 Task: Look for space in Qeshm, Iran from 3rd August, 2023 to 17th August, 2023 for 3 adults, 1 child in price range Rs.3000 to Rs.15000. Place can be entire place with 3 bedrooms having 4 beds and 2 bathrooms. Property type can be house, flat, guest house. Amenities needed are: washing machine. Booking option can be shelf check-in. Required host language is English.
Action: Mouse moved to (404, 81)
Screenshot: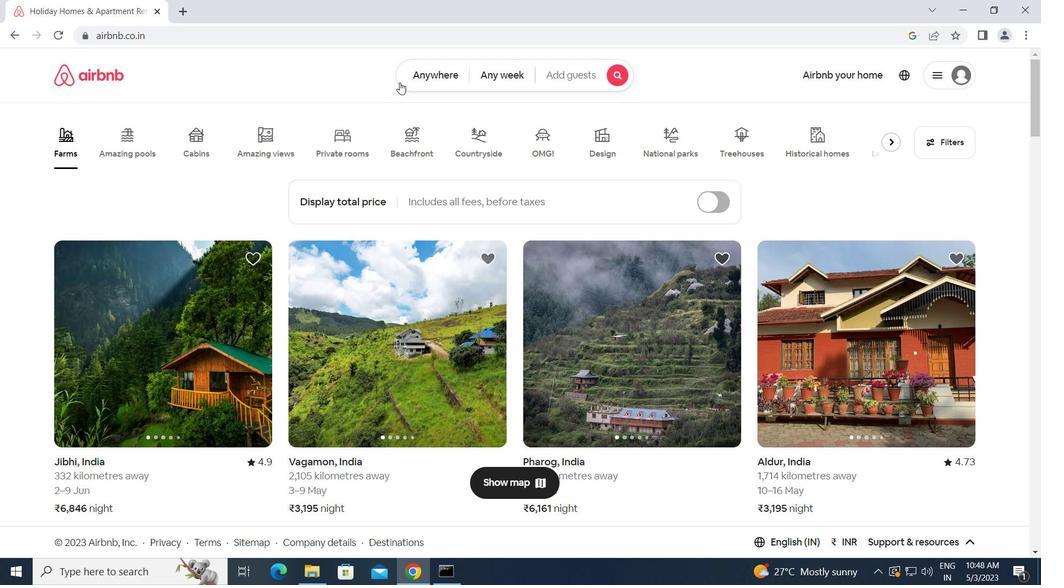 
Action: Mouse pressed left at (404, 81)
Screenshot: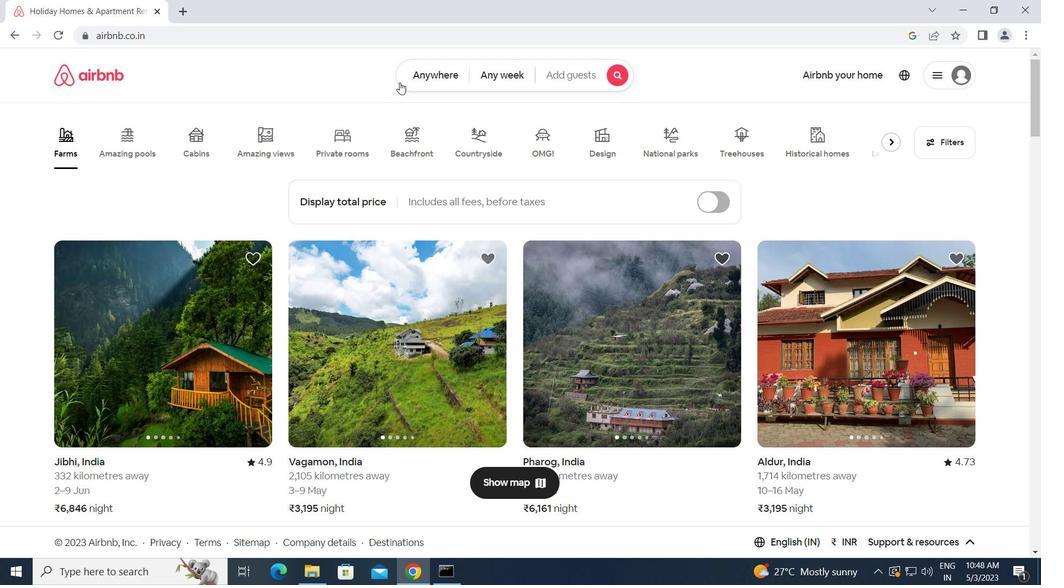 
Action: Mouse moved to (344, 120)
Screenshot: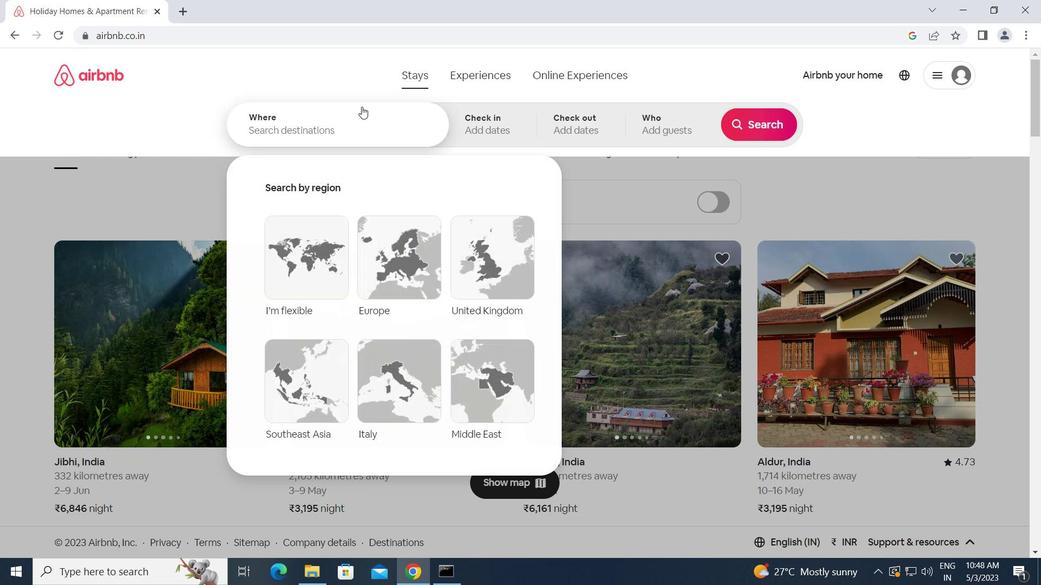 
Action: Mouse pressed left at (344, 120)
Screenshot: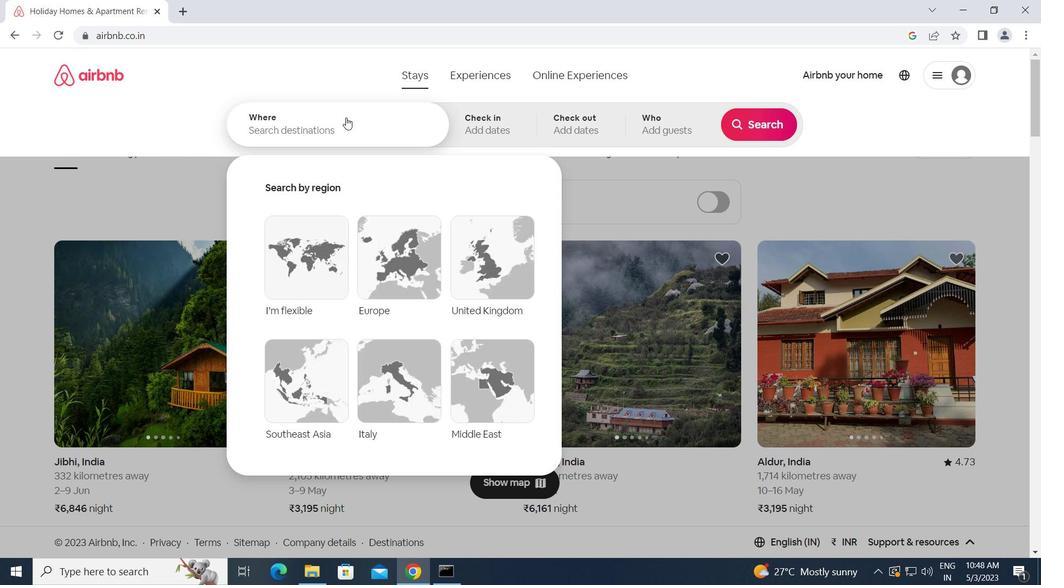 
Action: Key pressed q<Key.caps_lock>eshm,<Key.space><Key.caps_lock>i<Key.caps_lock>ran<Key.enter>
Screenshot: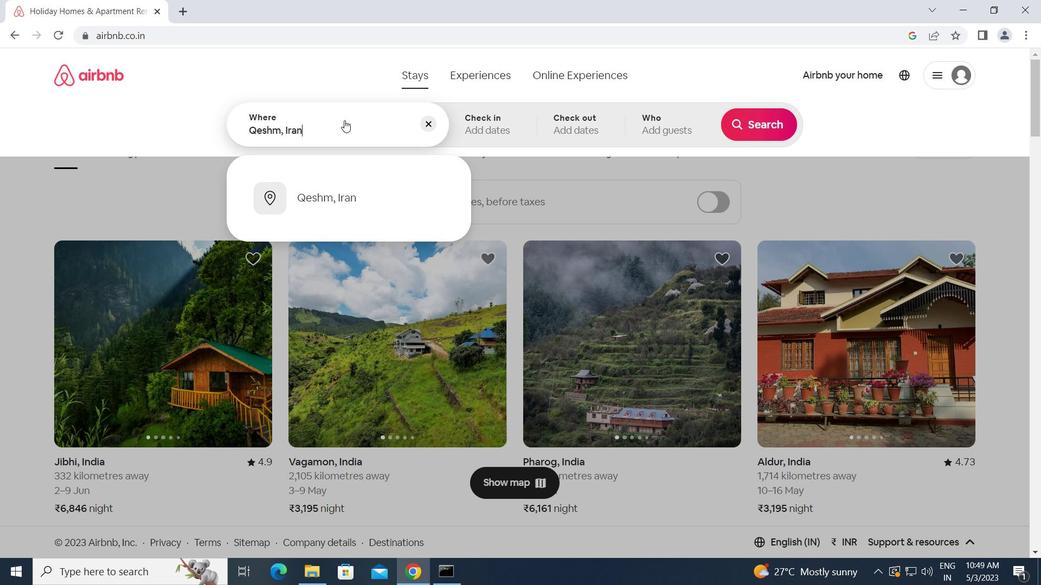 
Action: Mouse moved to (754, 236)
Screenshot: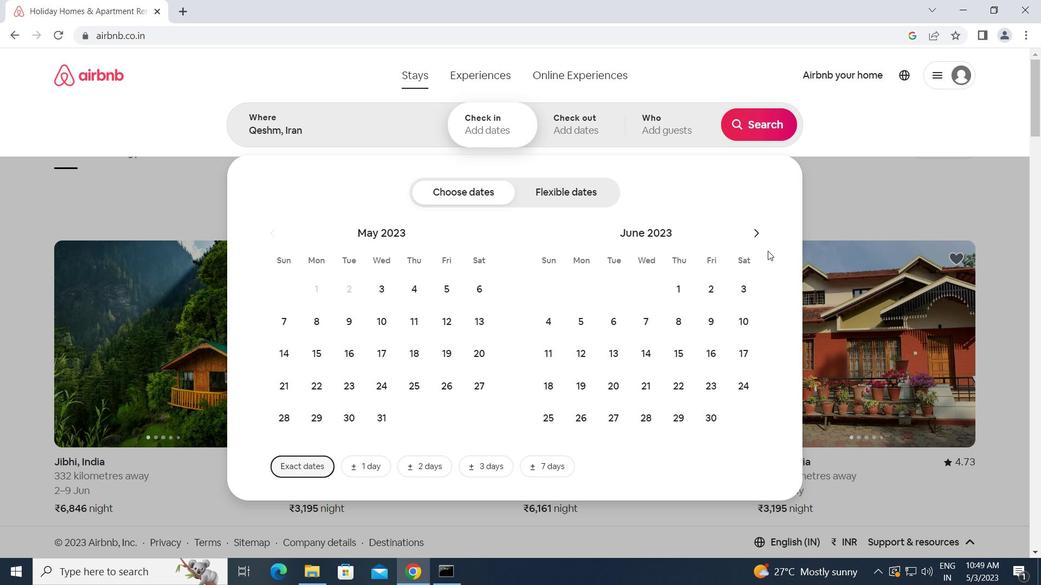 
Action: Mouse pressed left at (754, 236)
Screenshot: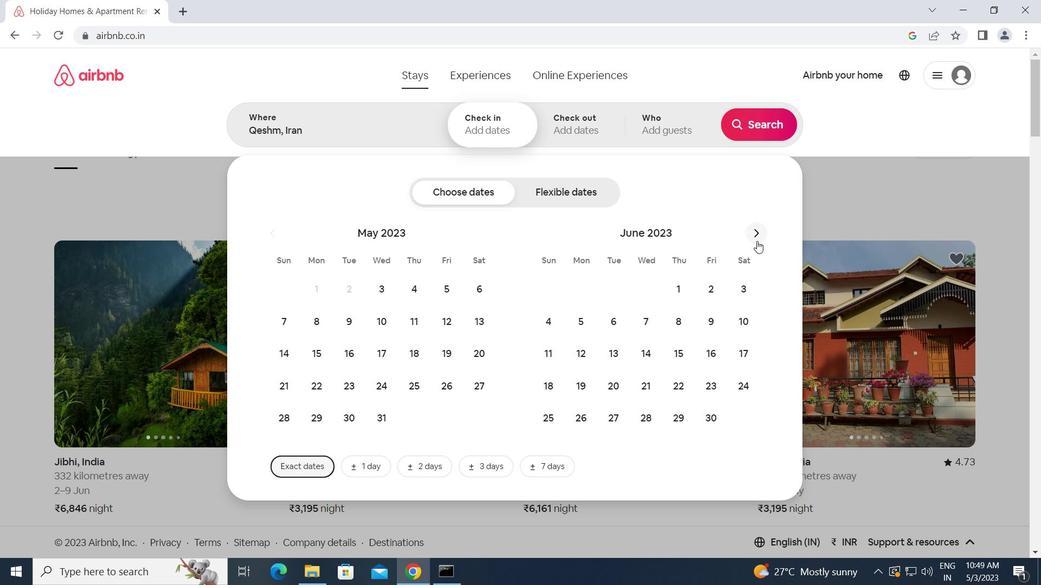 
Action: Mouse pressed left at (754, 236)
Screenshot: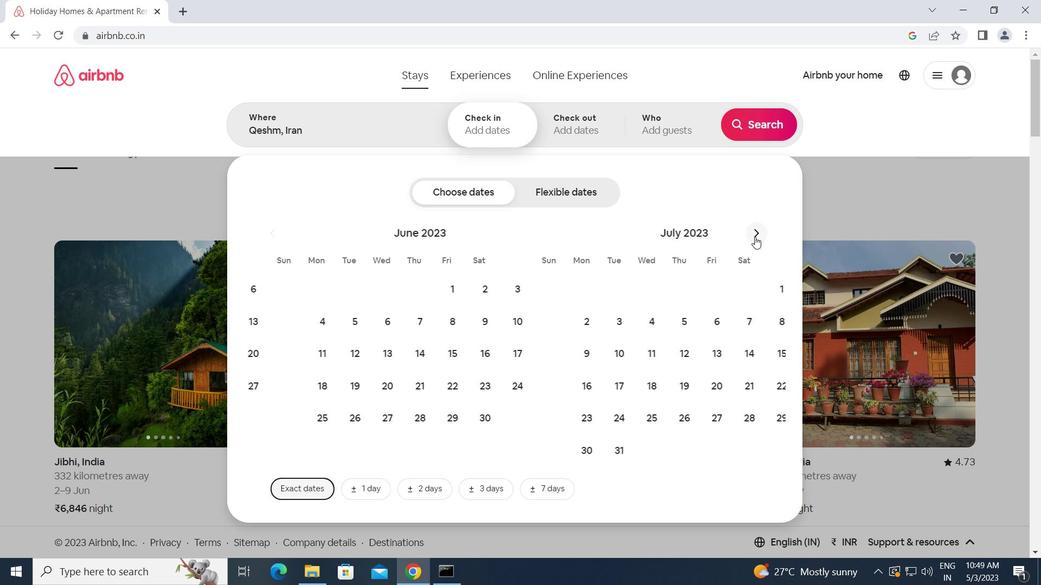 
Action: Mouse moved to (682, 291)
Screenshot: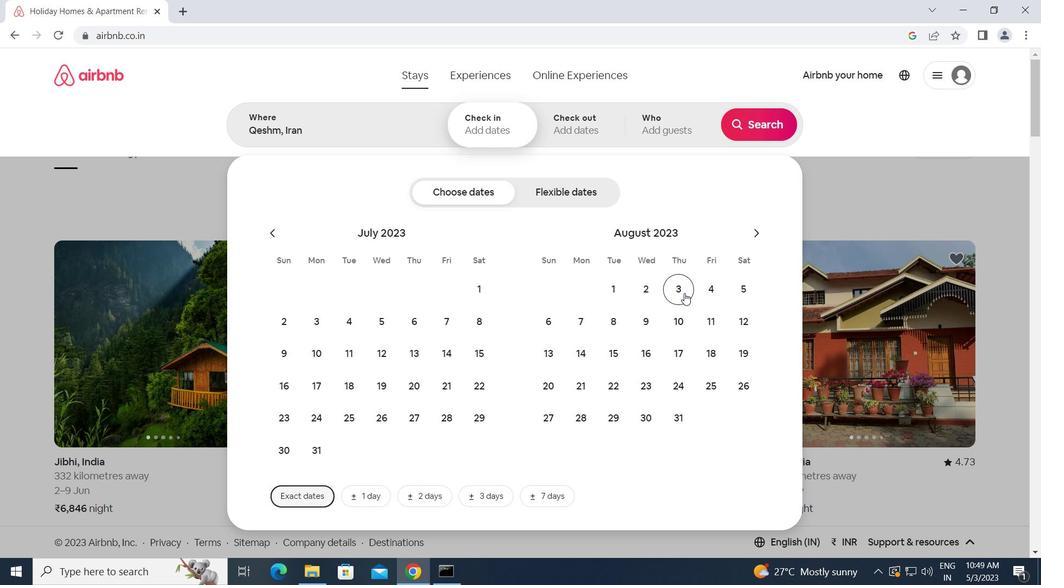 
Action: Mouse pressed left at (682, 291)
Screenshot: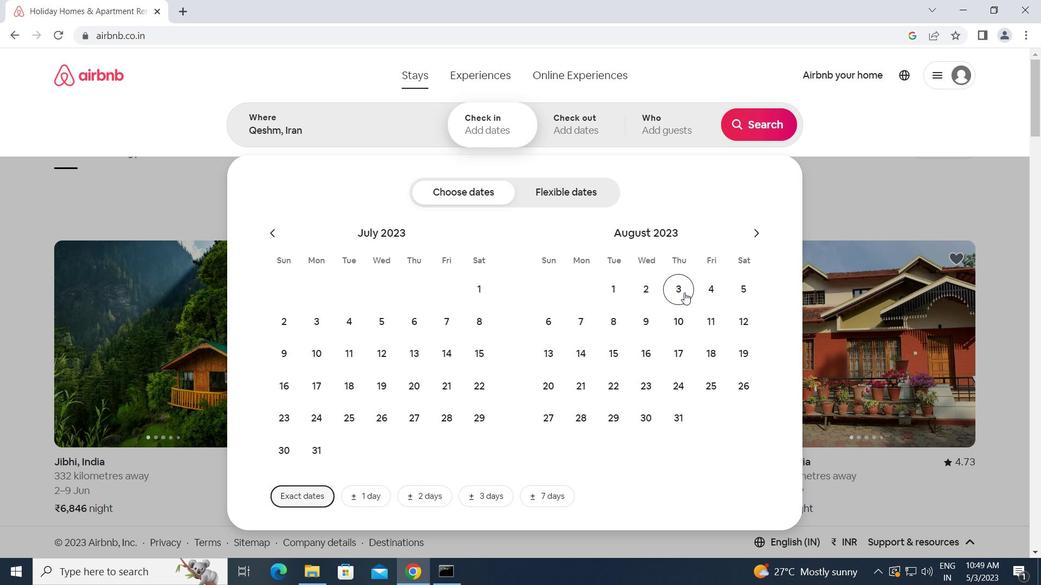 
Action: Mouse moved to (678, 353)
Screenshot: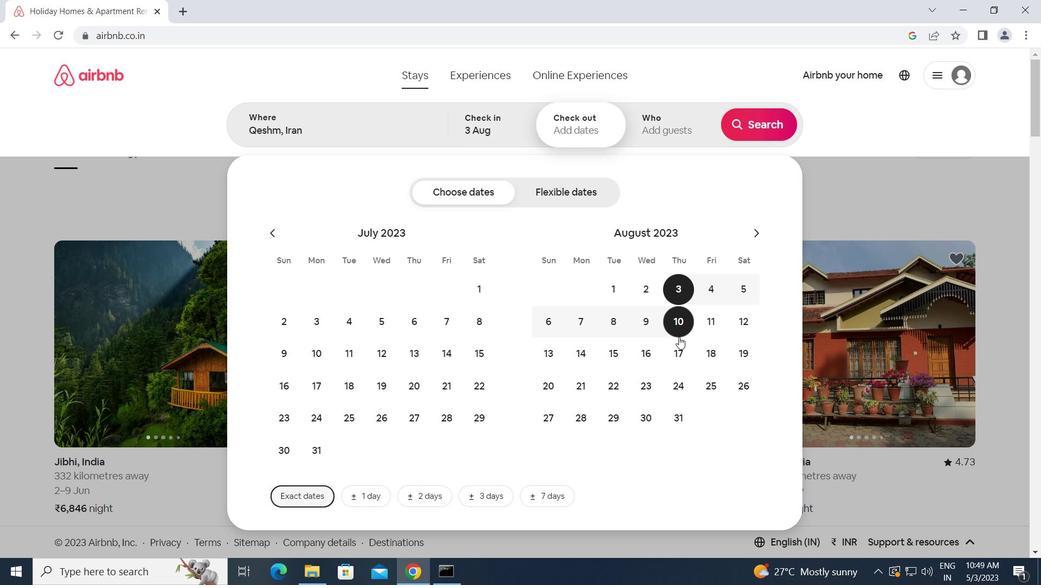 
Action: Mouse pressed left at (678, 353)
Screenshot: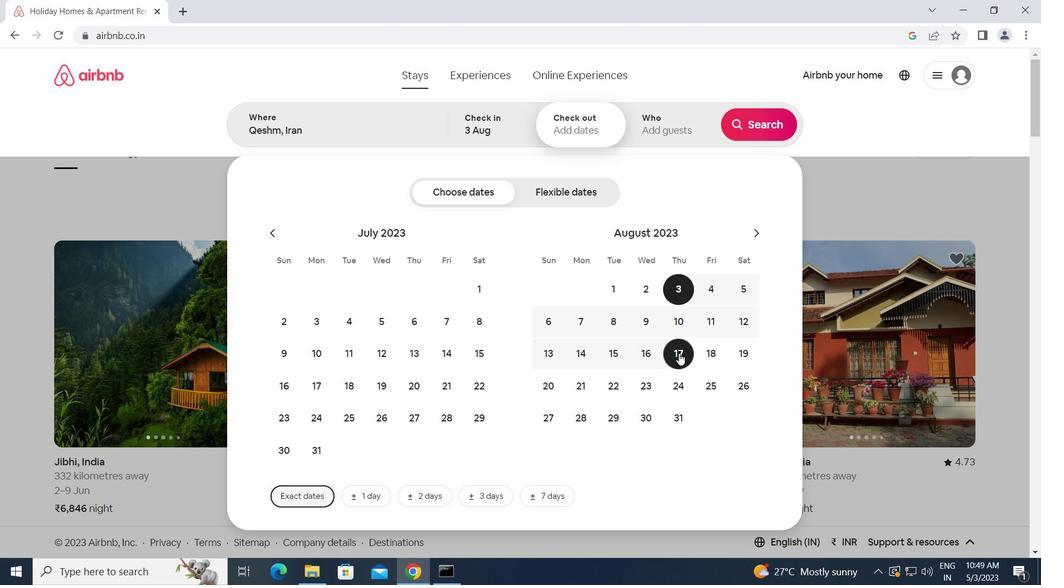 
Action: Mouse moved to (659, 128)
Screenshot: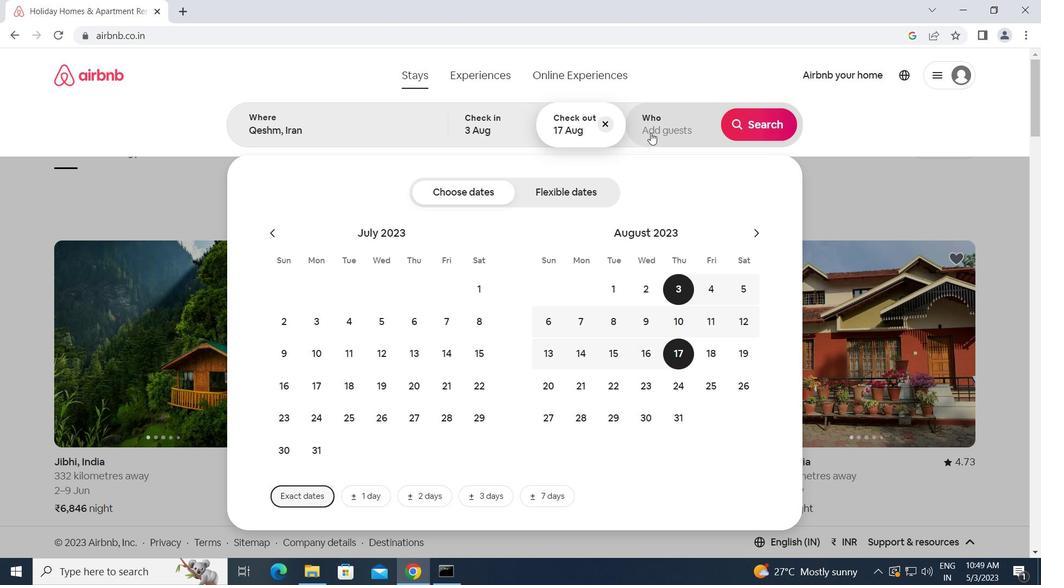 
Action: Mouse pressed left at (659, 128)
Screenshot: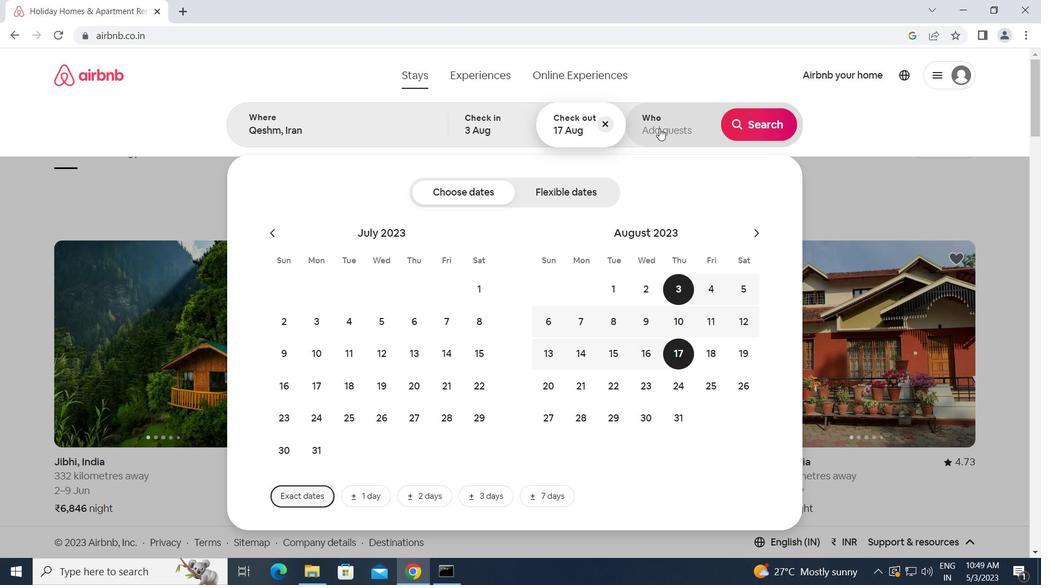 
Action: Mouse moved to (764, 194)
Screenshot: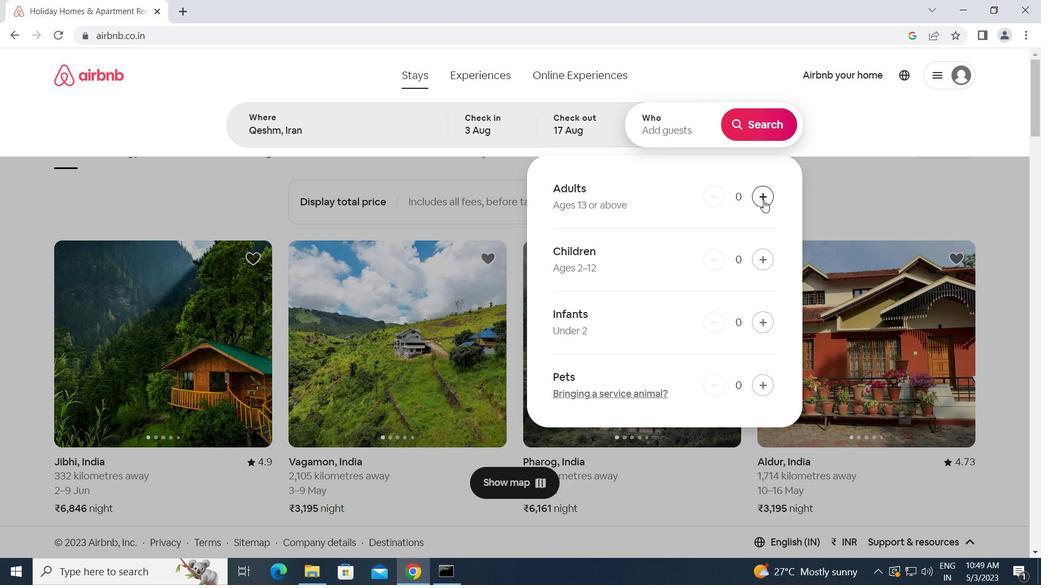 
Action: Mouse pressed left at (764, 194)
Screenshot: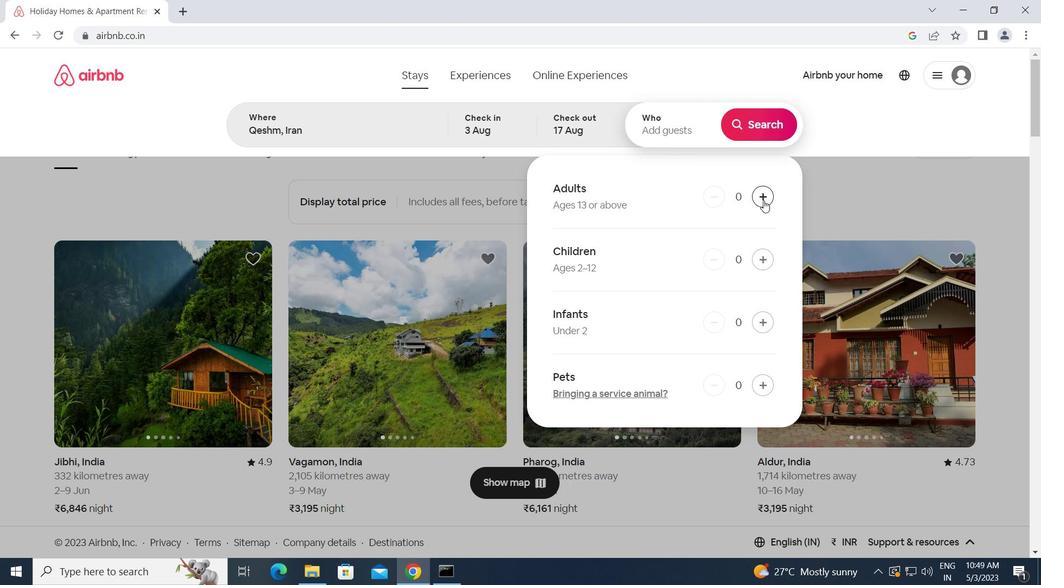 
Action: Mouse pressed left at (764, 194)
Screenshot: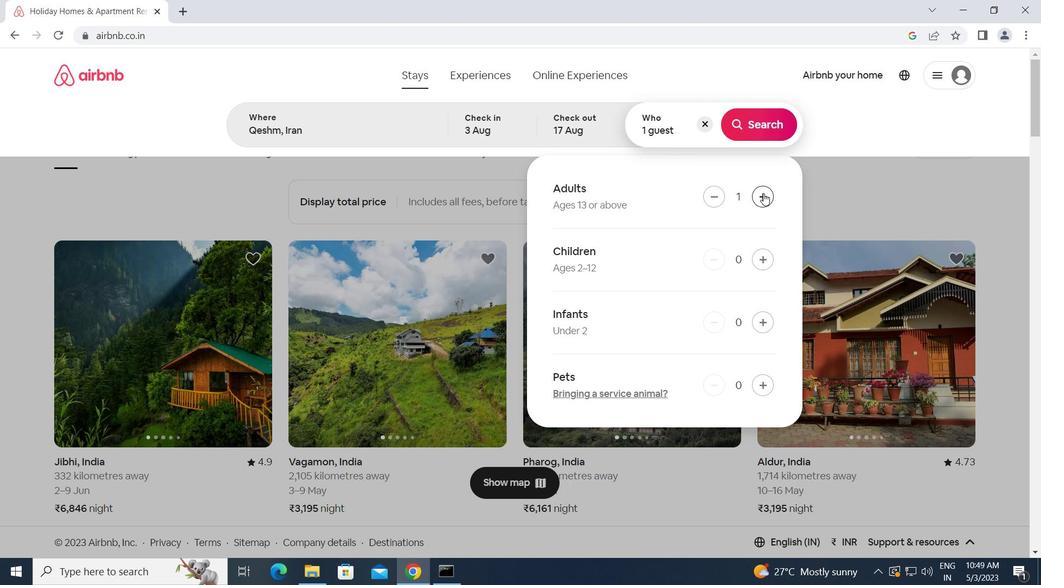 
Action: Mouse pressed left at (764, 194)
Screenshot: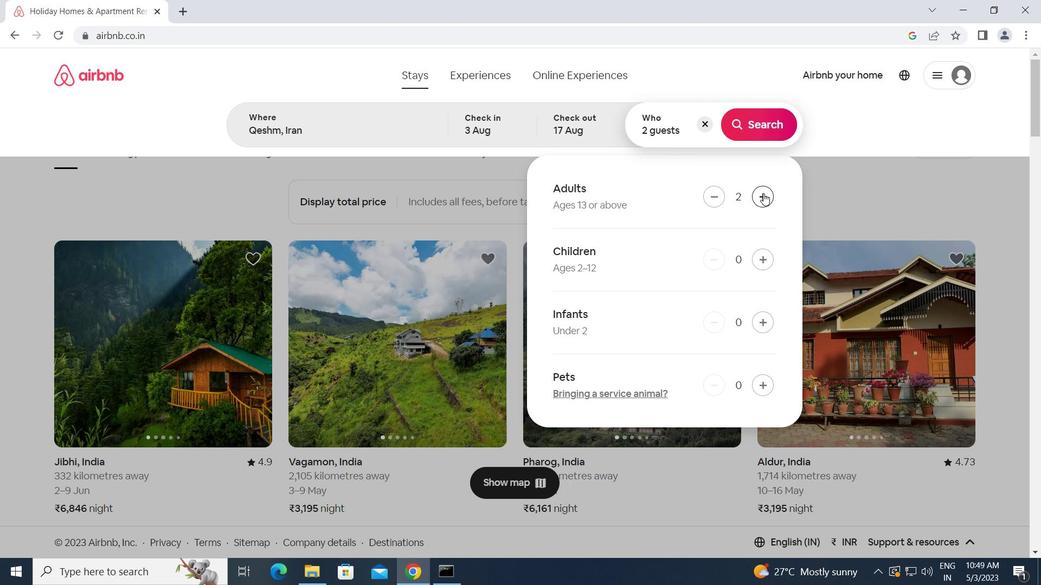 
Action: Mouse moved to (764, 263)
Screenshot: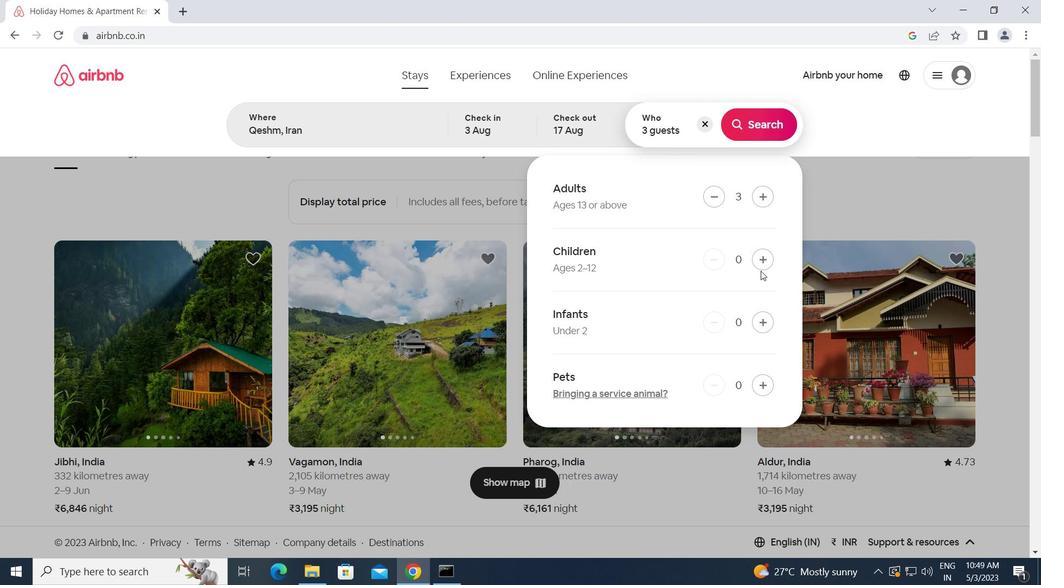 
Action: Mouse pressed left at (764, 263)
Screenshot: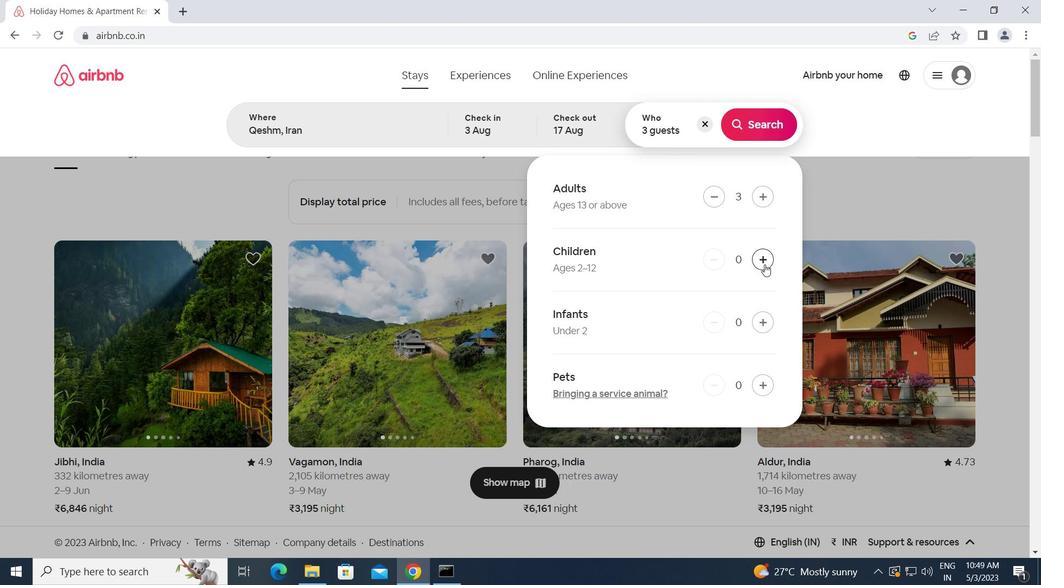 
Action: Mouse moved to (748, 113)
Screenshot: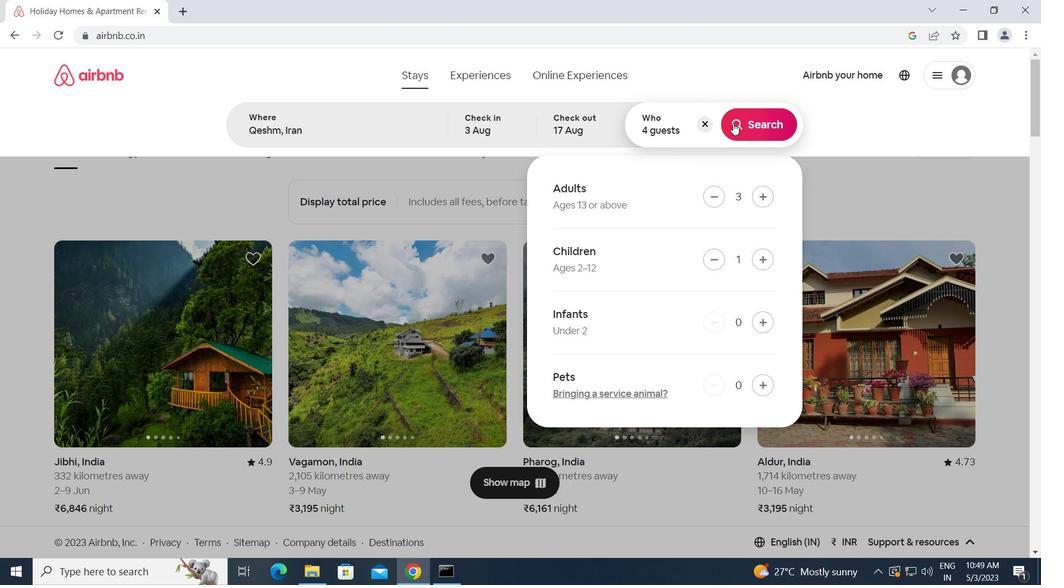 
Action: Mouse pressed left at (748, 113)
Screenshot: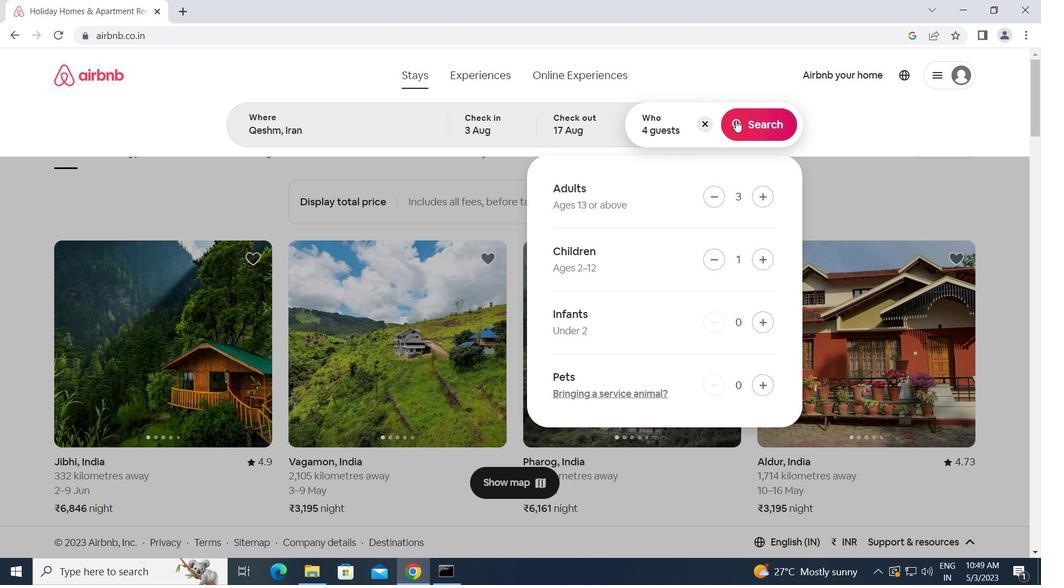 
Action: Mouse moved to (980, 122)
Screenshot: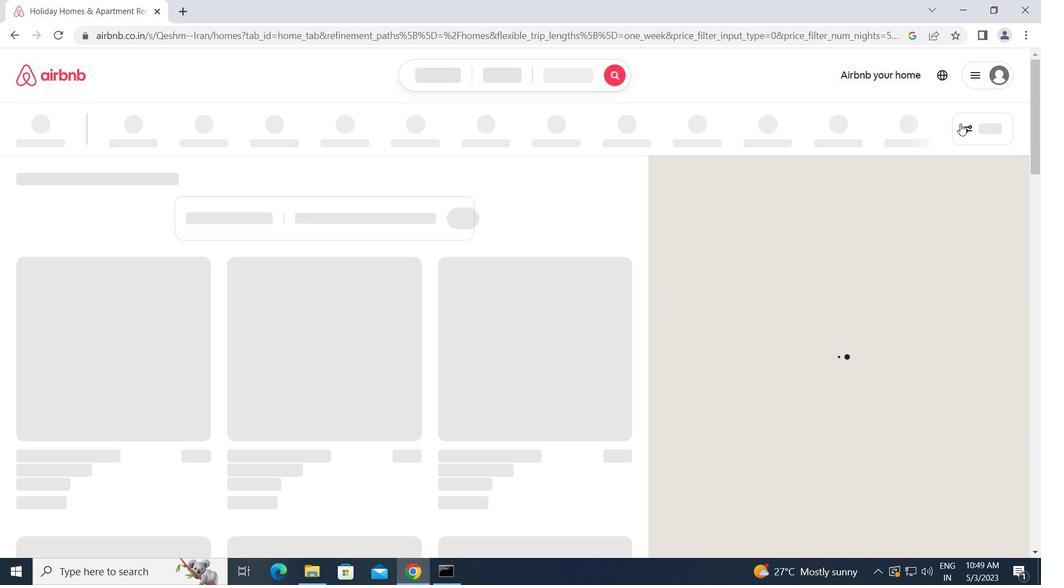 
Action: Mouse pressed left at (980, 122)
Screenshot: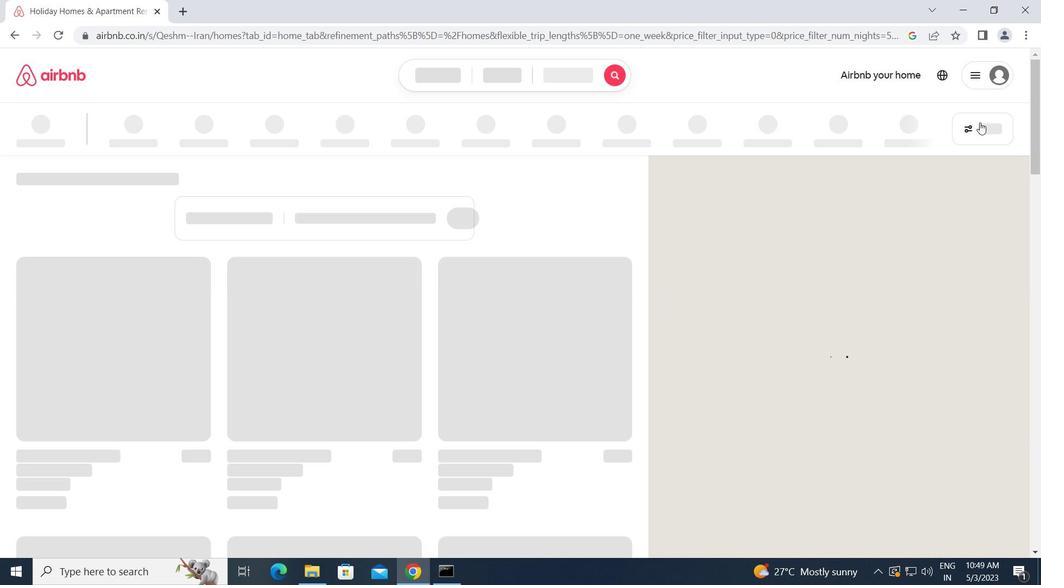 
Action: Mouse moved to (340, 215)
Screenshot: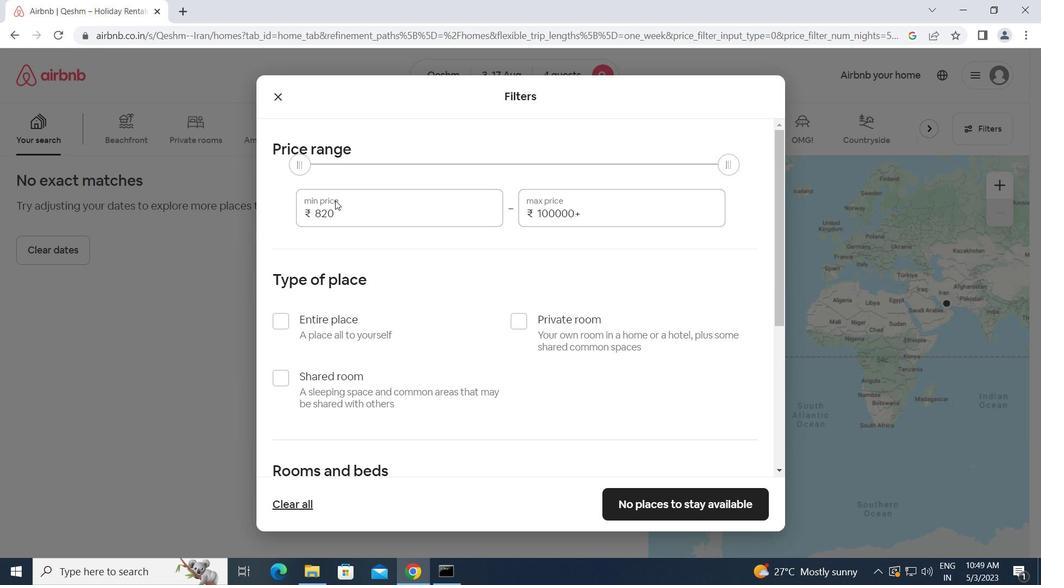 
Action: Mouse pressed left at (340, 215)
Screenshot: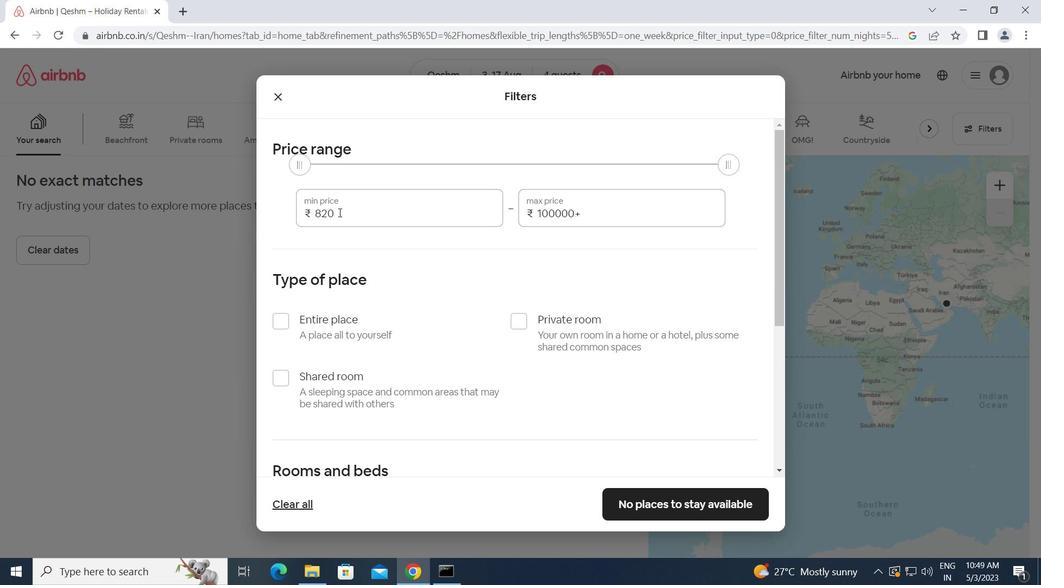 
Action: Mouse moved to (306, 214)
Screenshot: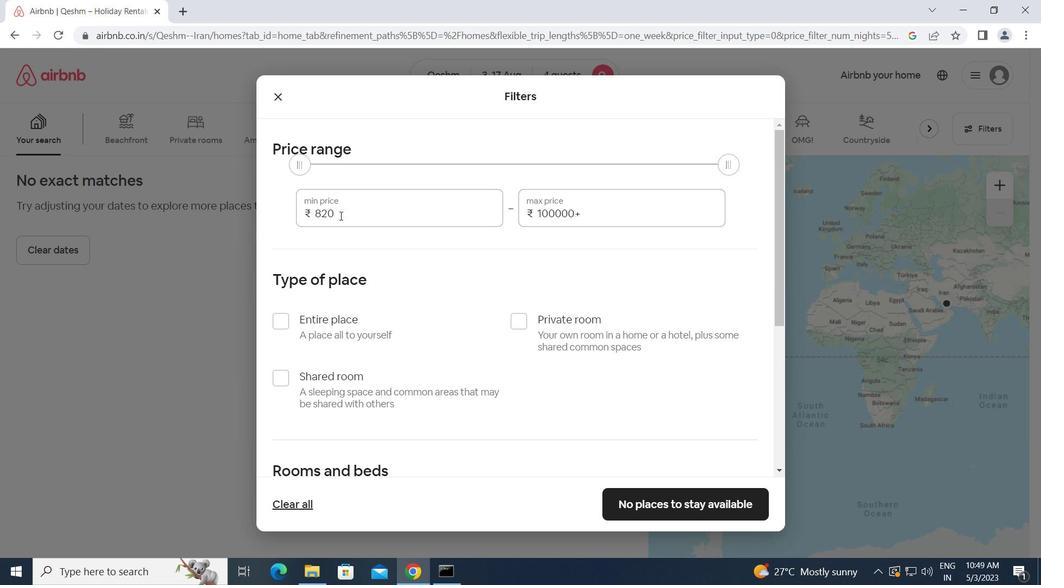 
Action: Key pressed 3000<Key.tab>15000
Screenshot: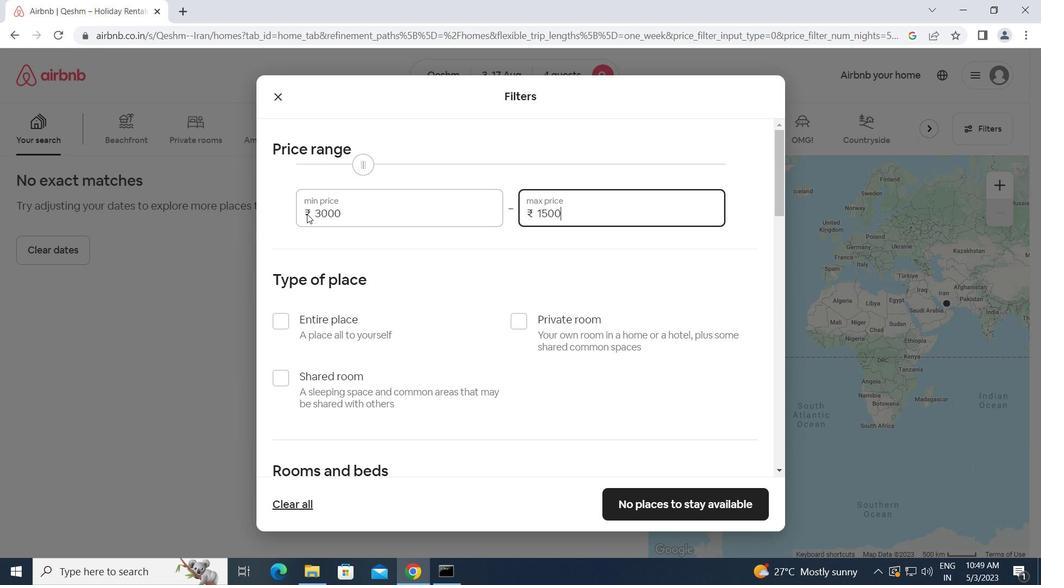 
Action: Mouse moved to (380, 280)
Screenshot: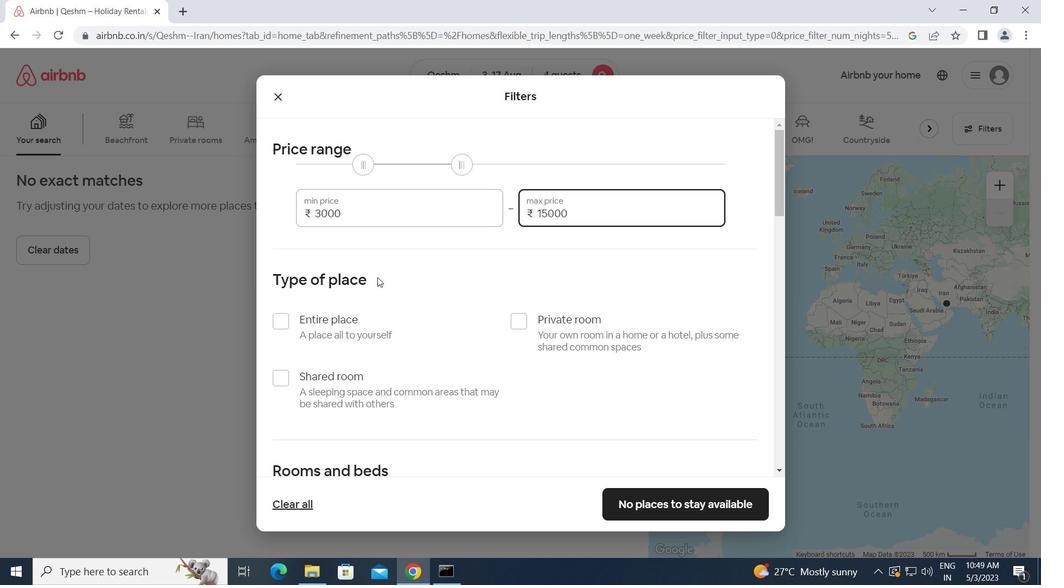 
Action: Mouse scrolled (380, 280) with delta (0, 0)
Screenshot: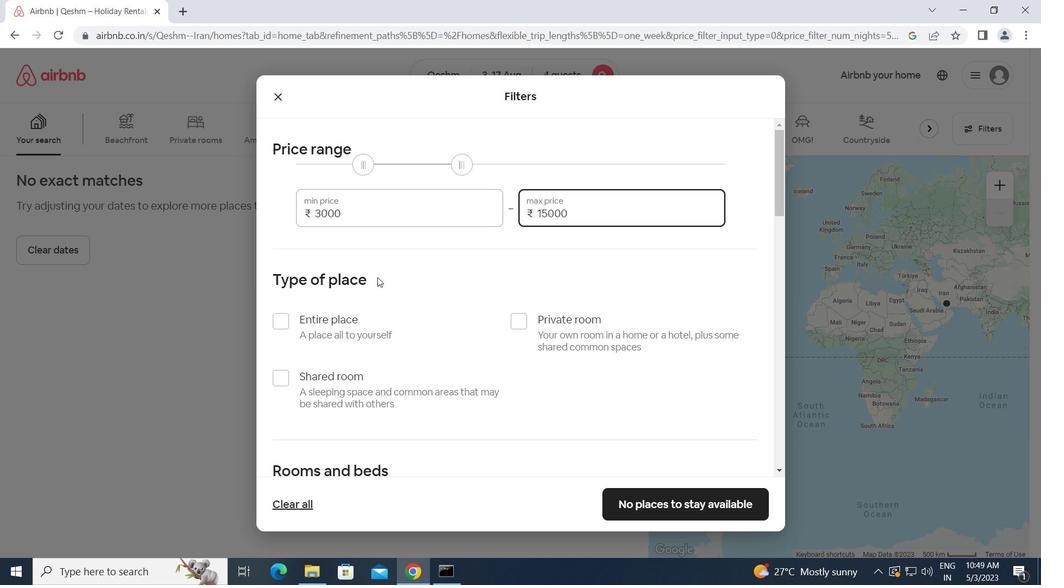 
Action: Mouse moved to (278, 256)
Screenshot: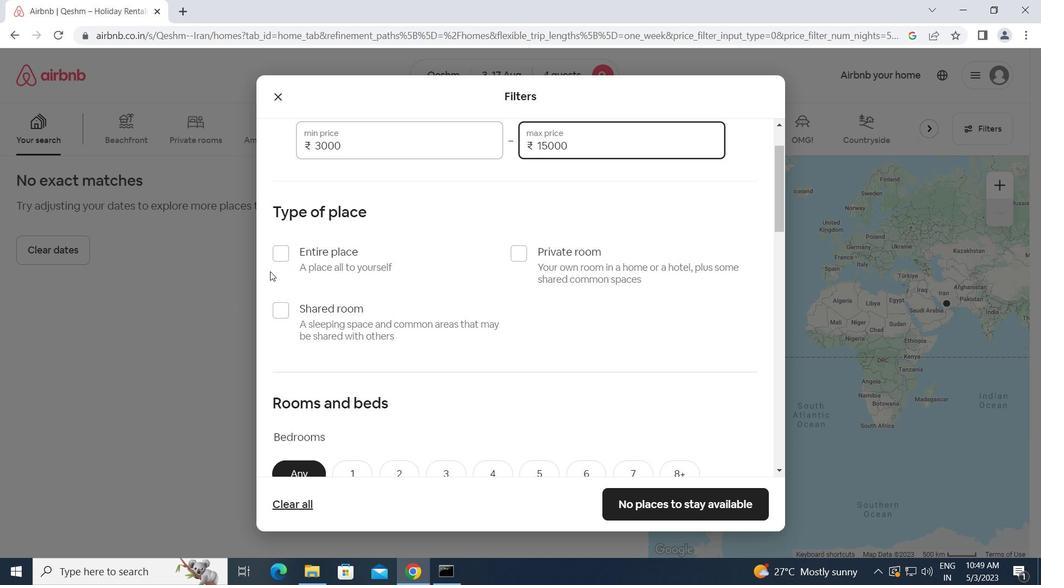 
Action: Mouse pressed left at (278, 256)
Screenshot: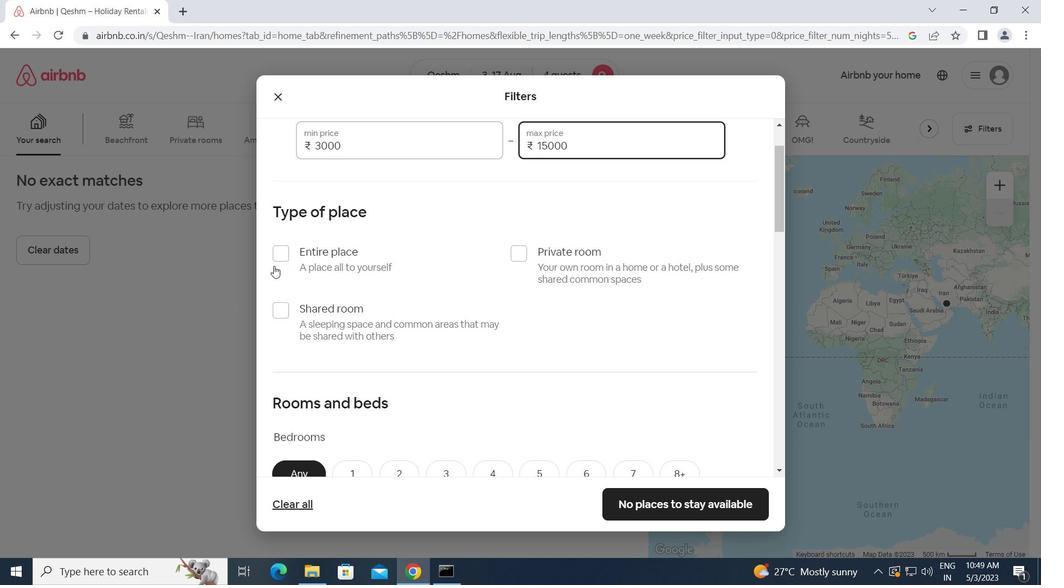 
Action: Mouse moved to (337, 305)
Screenshot: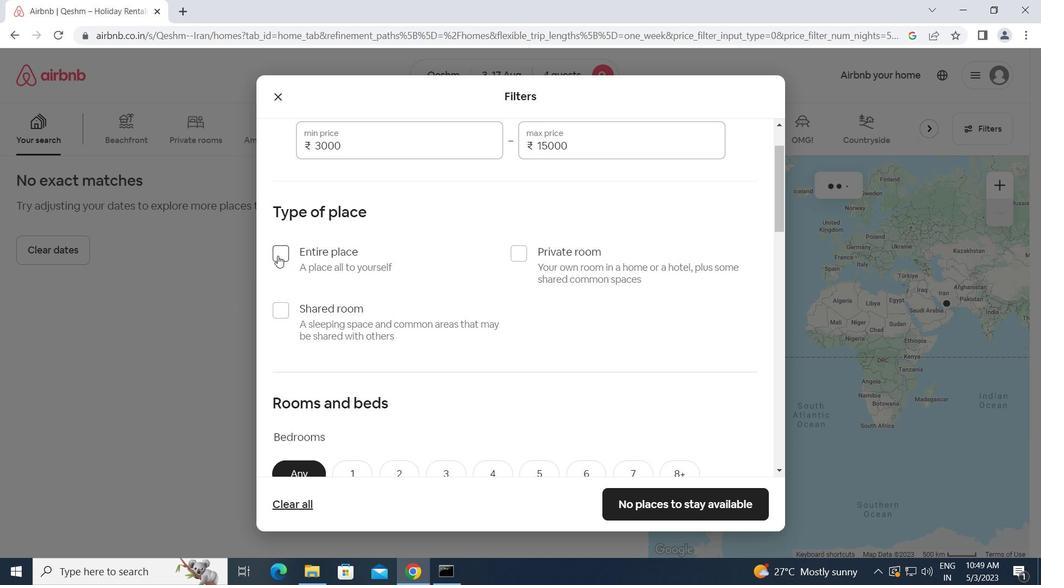 
Action: Mouse scrolled (337, 304) with delta (0, 0)
Screenshot: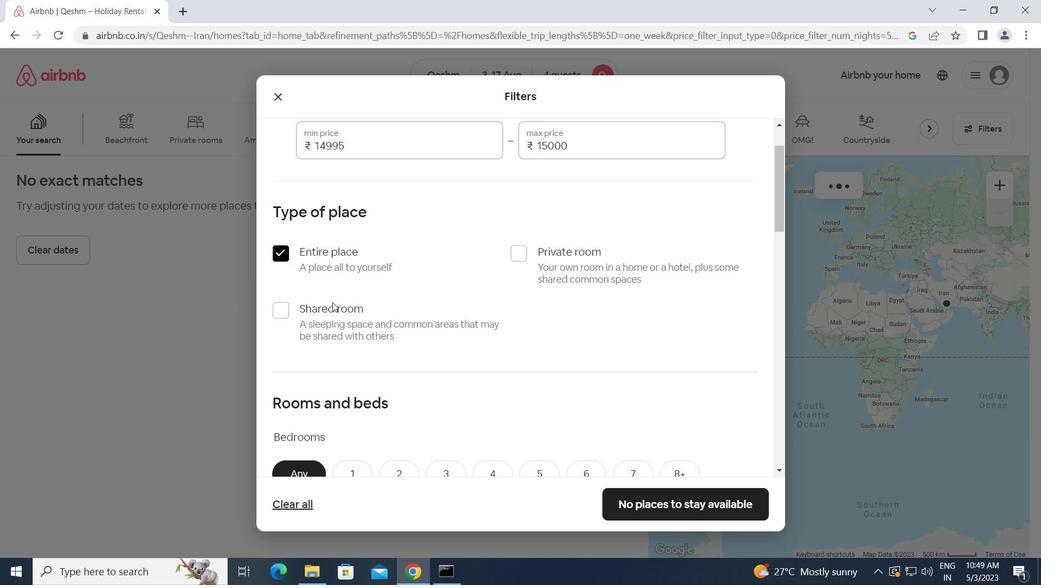 
Action: Mouse scrolled (337, 304) with delta (0, 0)
Screenshot: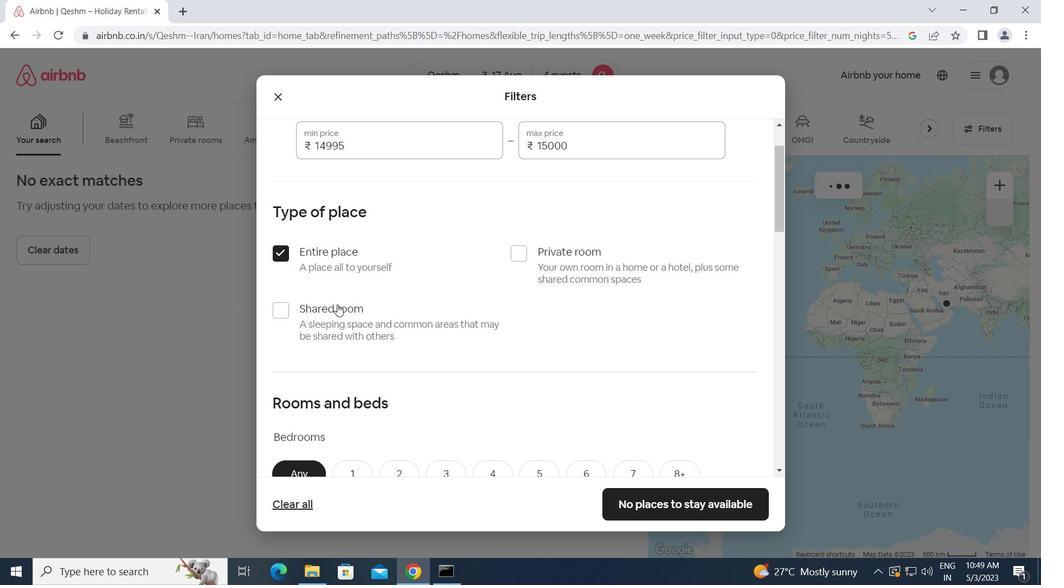 
Action: Mouse moved to (453, 339)
Screenshot: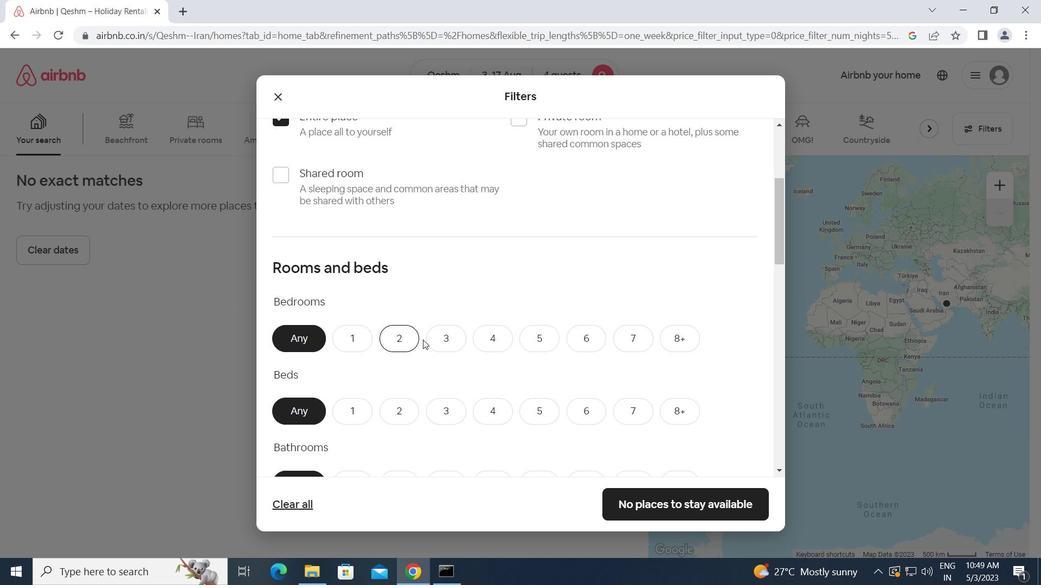 
Action: Mouse pressed left at (453, 339)
Screenshot: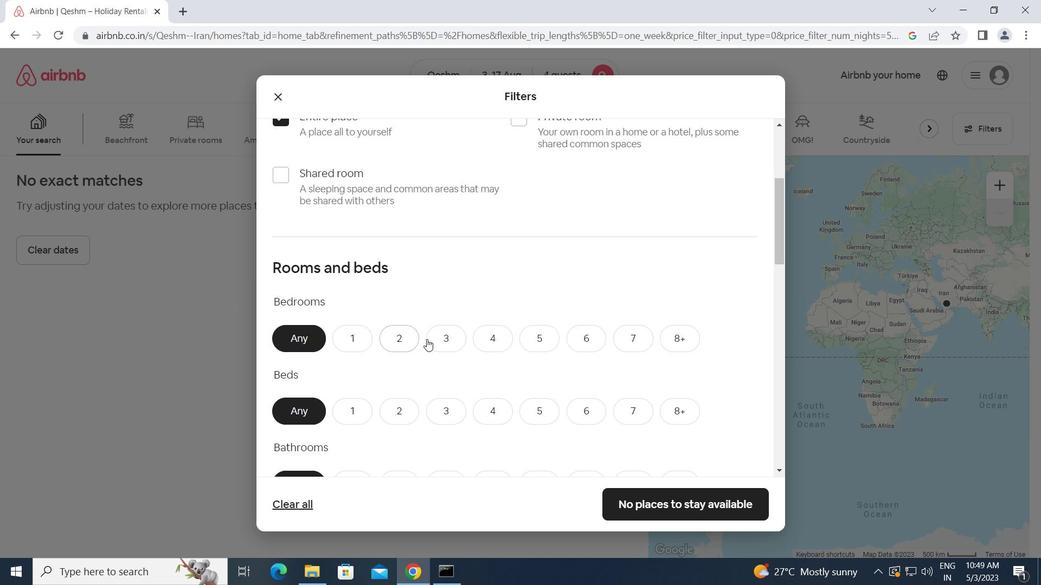 
Action: Mouse moved to (488, 412)
Screenshot: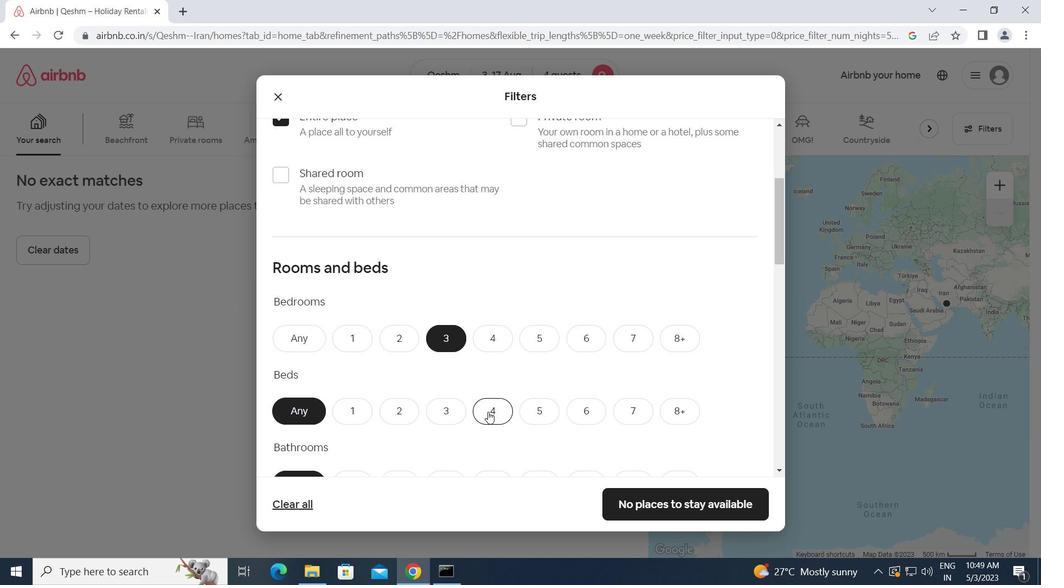 
Action: Mouse pressed left at (488, 412)
Screenshot: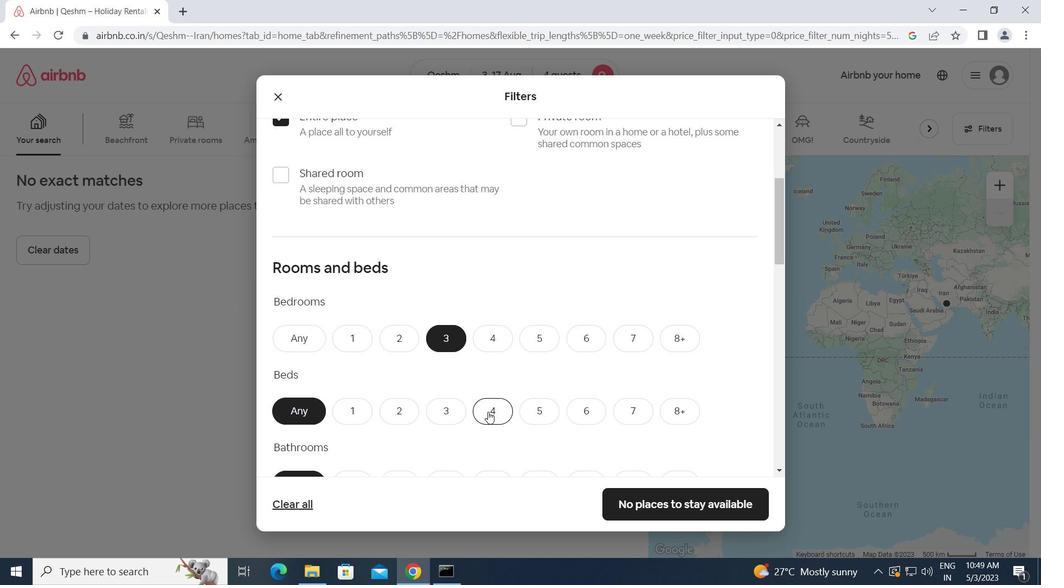 
Action: Mouse moved to (484, 416)
Screenshot: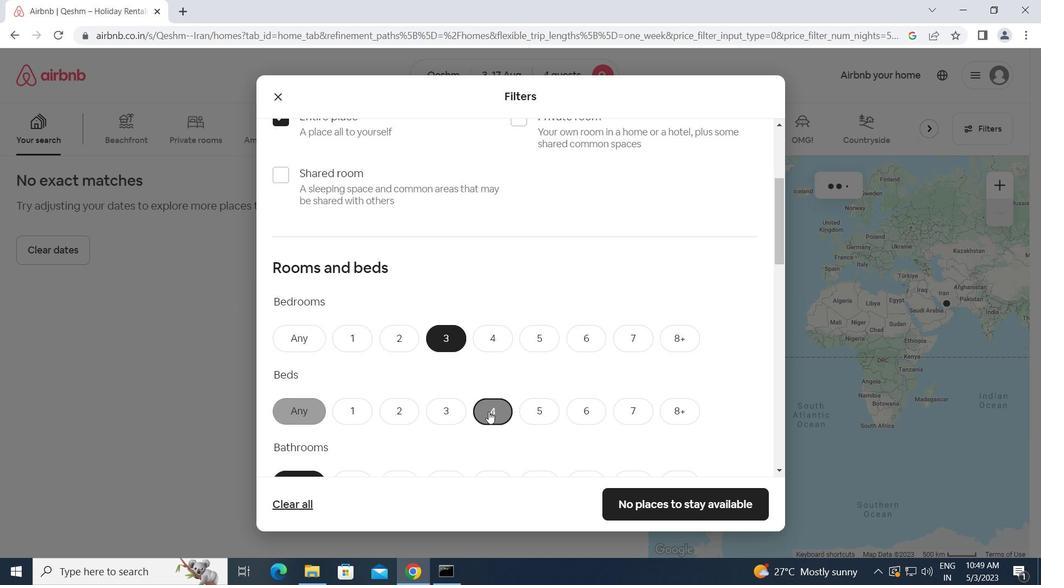 
Action: Mouse scrolled (484, 415) with delta (0, 0)
Screenshot: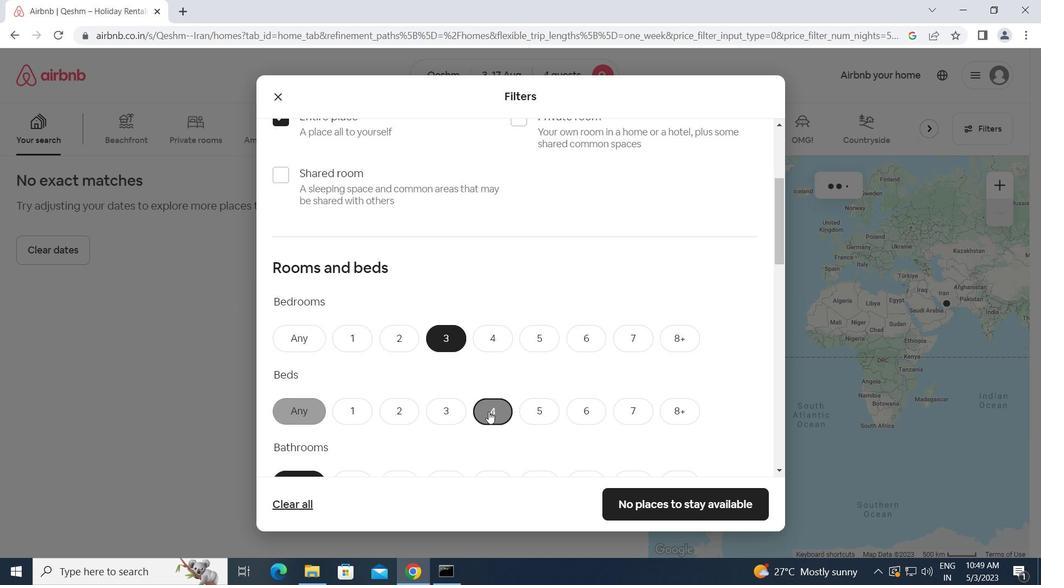
Action: Mouse scrolled (484, 415) with delta (0, 0)
Screenshot: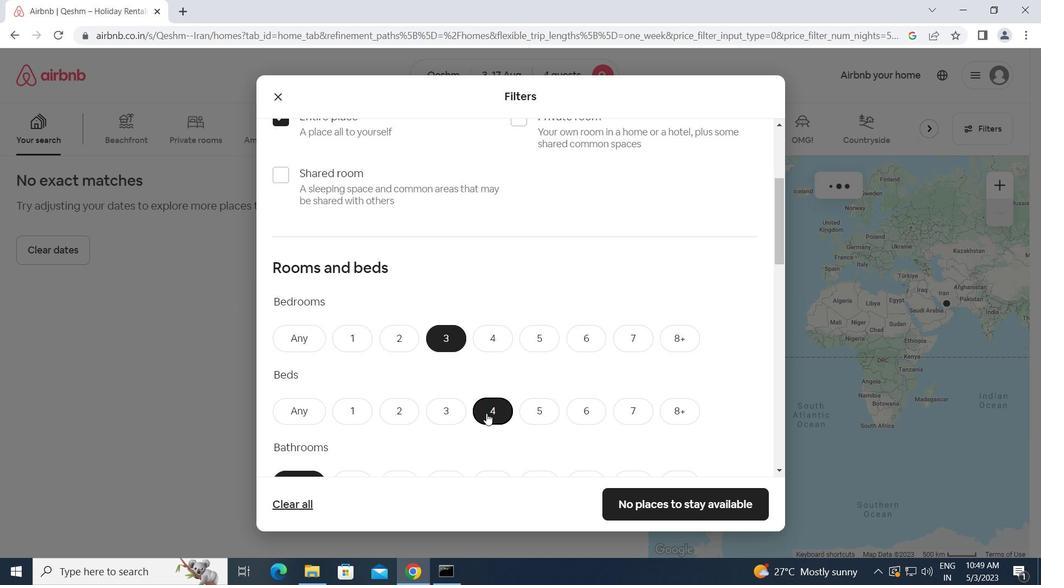 
Action: Mouse moved to (396, 350)
Screenshot: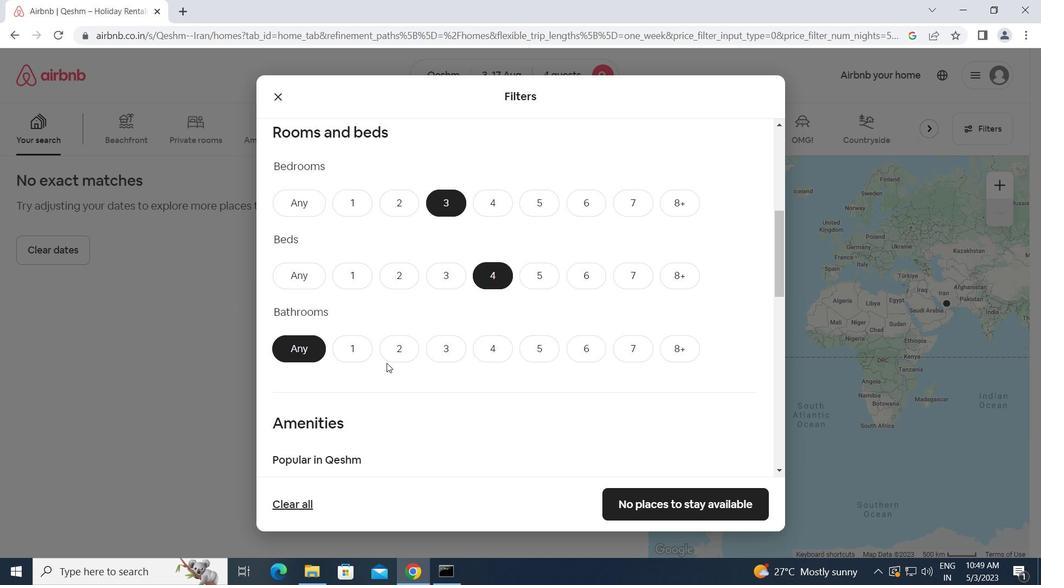 
Action: Mouse pressed left at (396, 350)
Screenshot: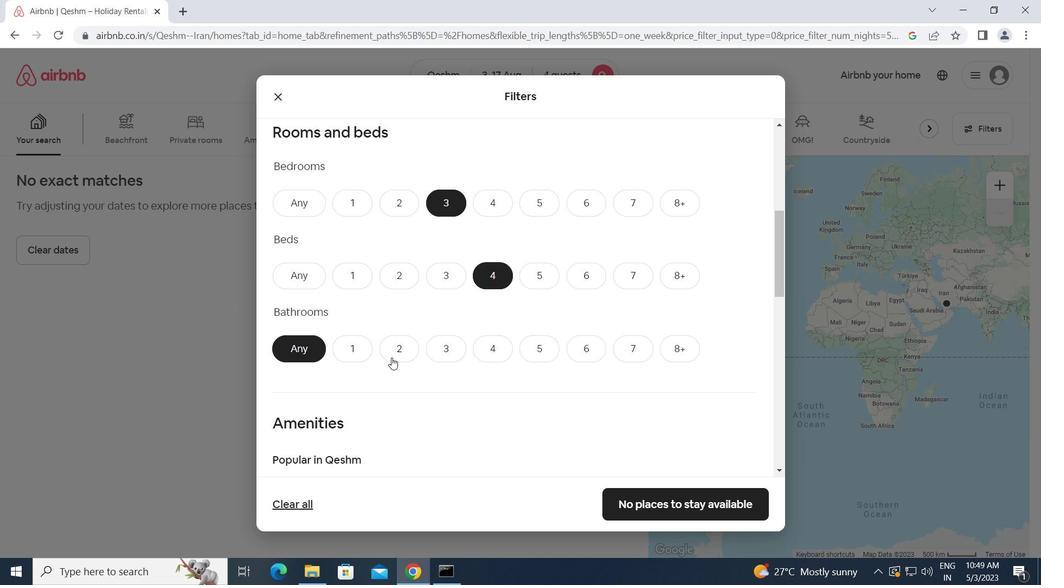 
Action: Mouse moved to (407, 398)
Screenshot: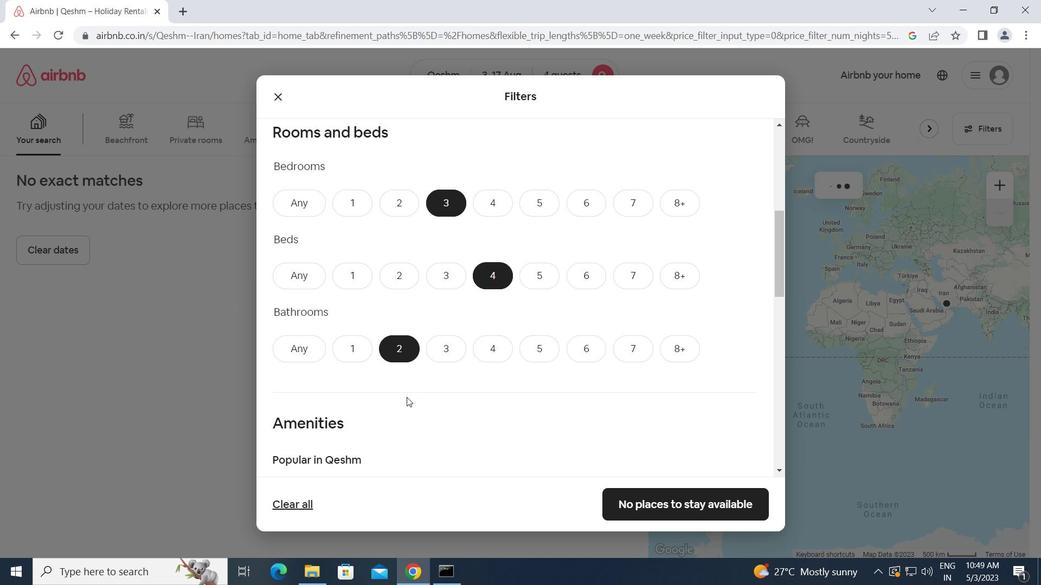 
Action: Mouse scrolled (407, 397) with delta (0, 0)
Screenshot: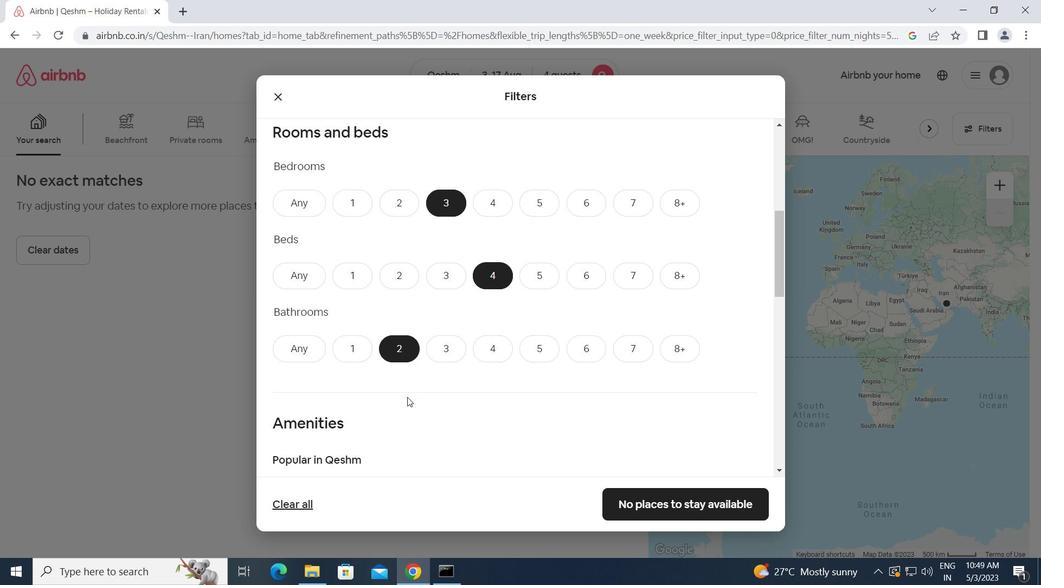 
Action: Mouse scrolled (407, 397) with delta (0, 0)
Screenshot: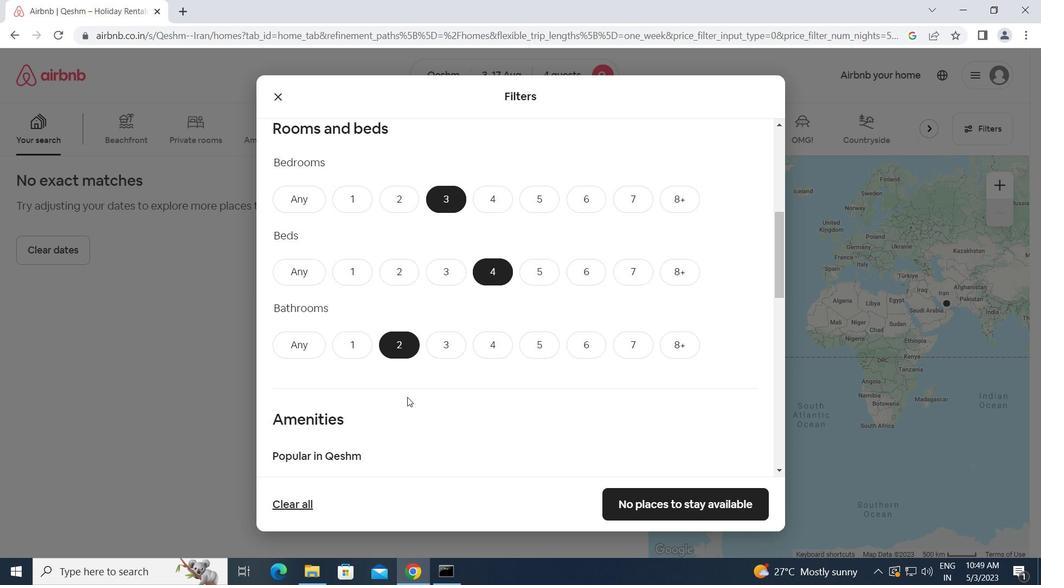 
Action: Mouse moved to (281, 354)
Screenshot: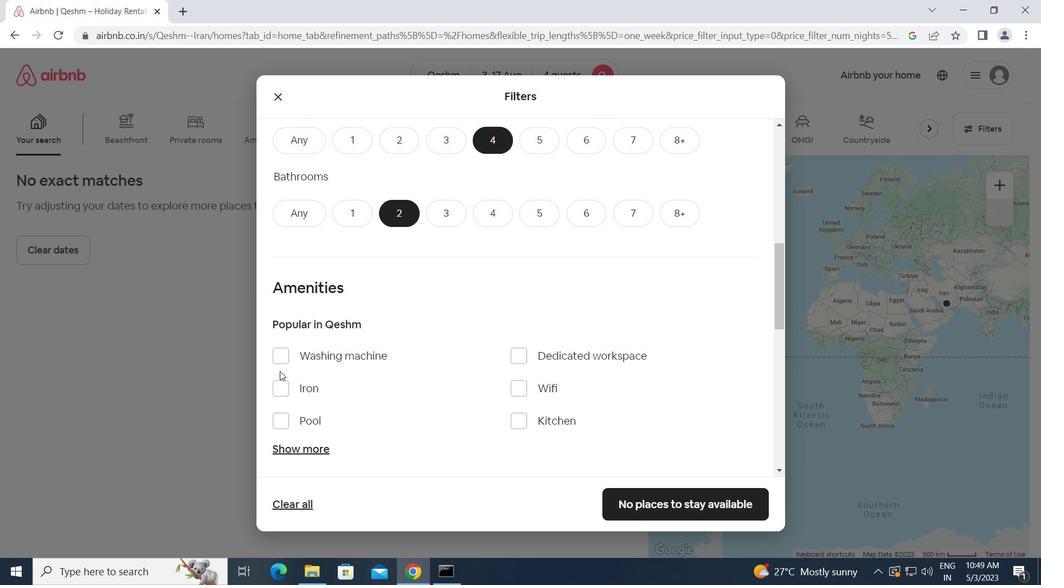 
Action: Mouse pressed left at (281, 354)
Screenshot: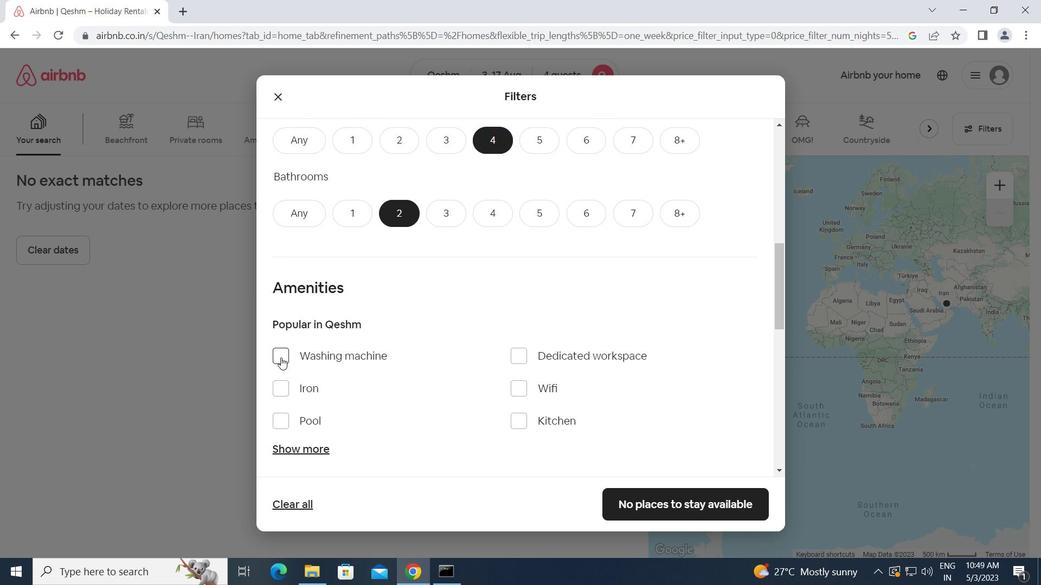 
Action: Mouse moved to (393, 387)
Screenshot: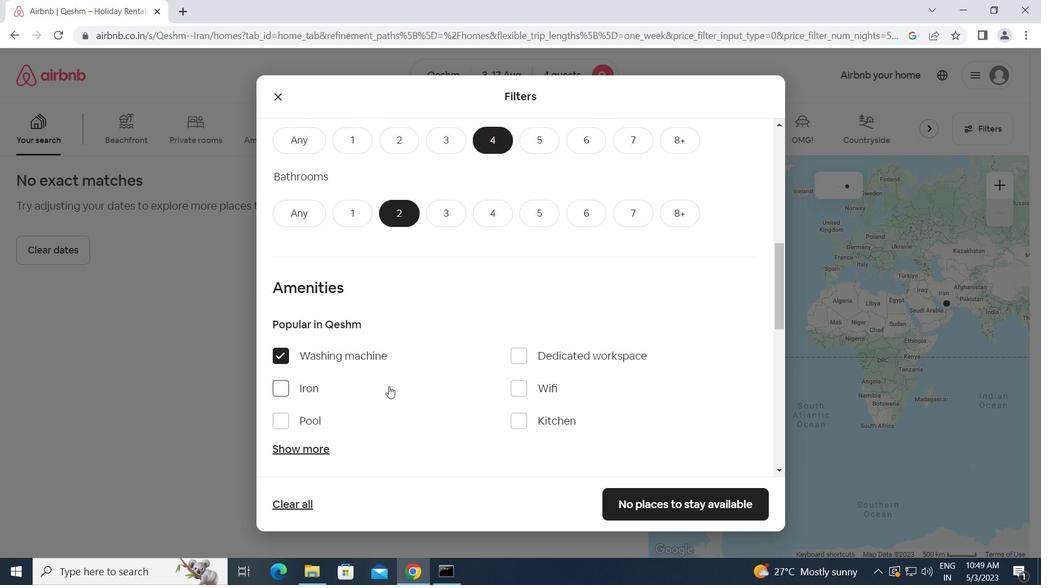 
Action: Mouse scrolled (393, 386) with delta (0, 0)
Screenshot: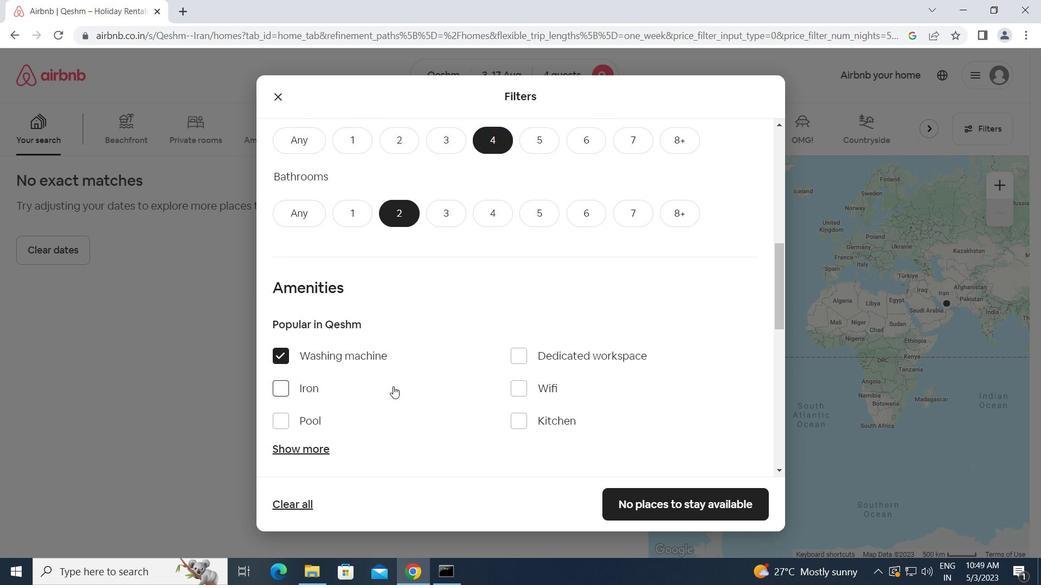 
Action: Mouse scrolled (393, 386) with delta (0, 0)
Screenshot: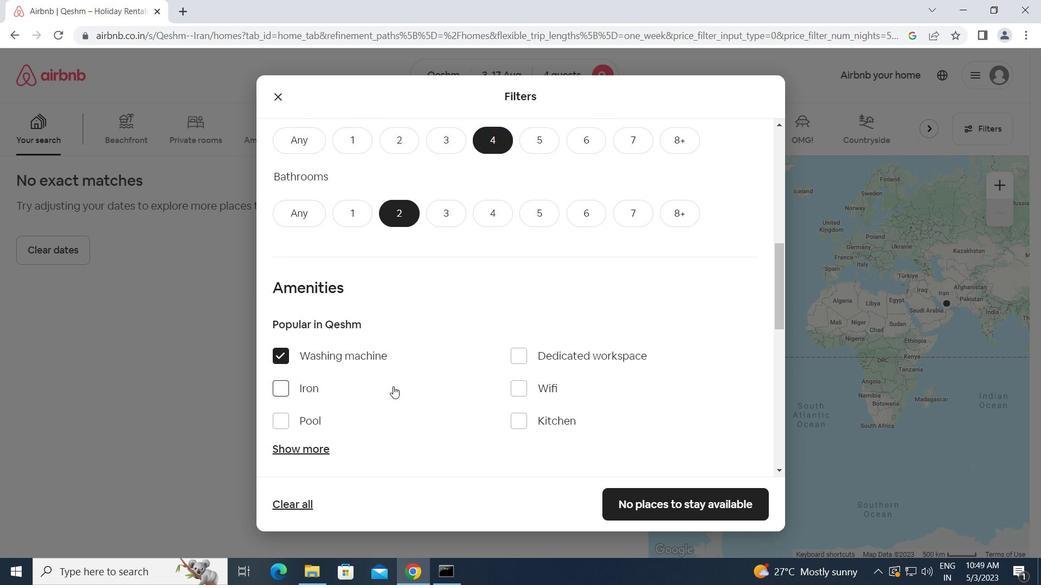 
Action: Mouse moved to (535, 417)
Screenshot: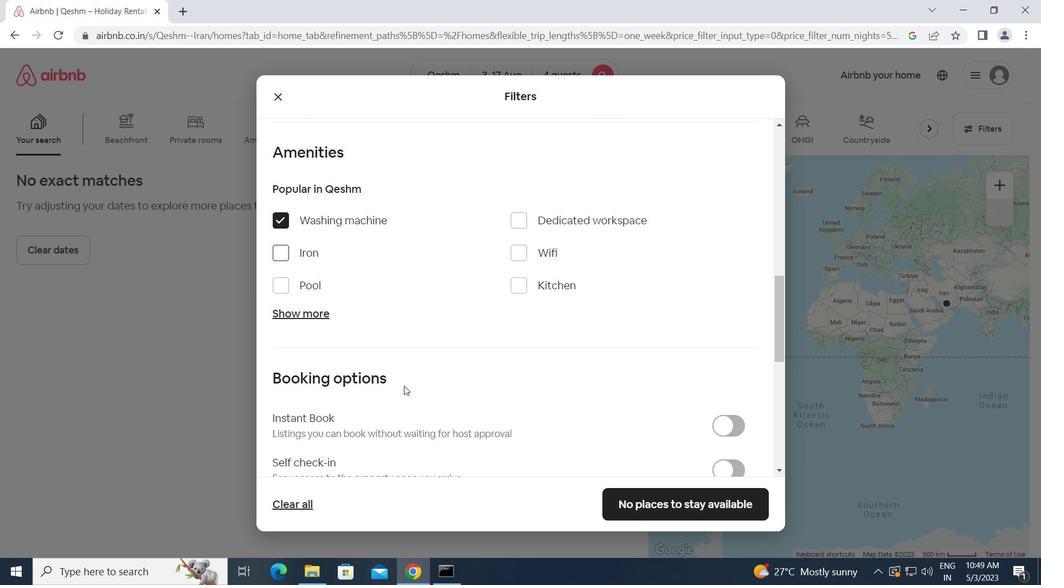 
Action: Mouse scrolled (535, 416) with delta (0, 0)
Screenshot: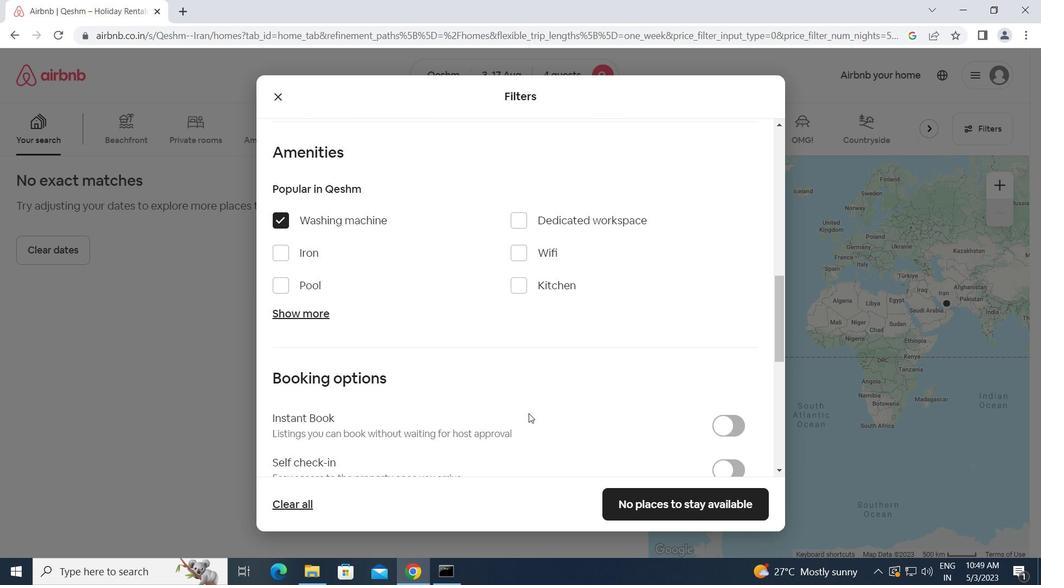 
Action: Mouse scrolled (535, 416) with delta (0, 0)
Screenshot: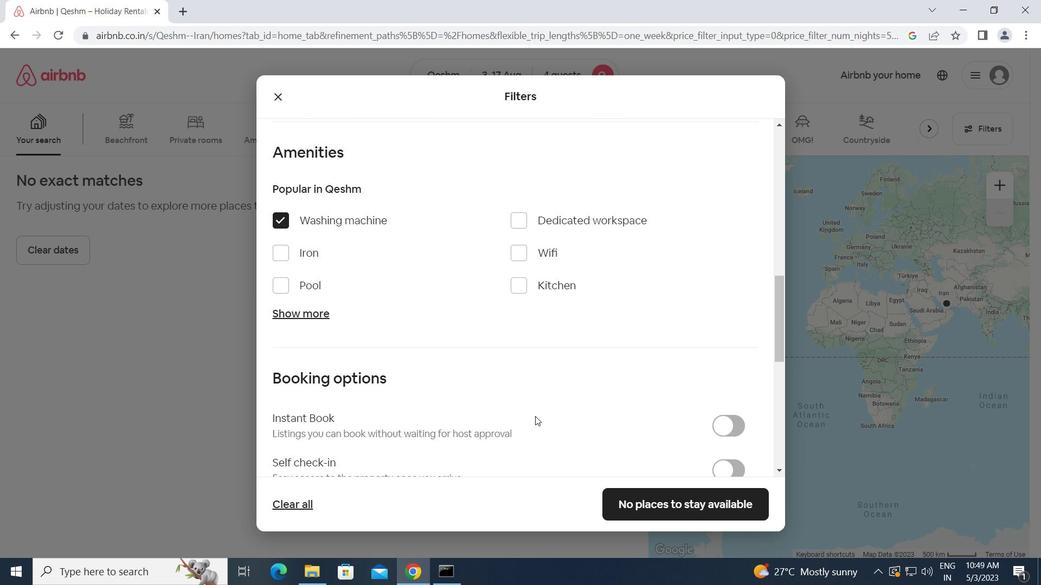 
Action: Mouse moved to (725, 334)
Screenshot: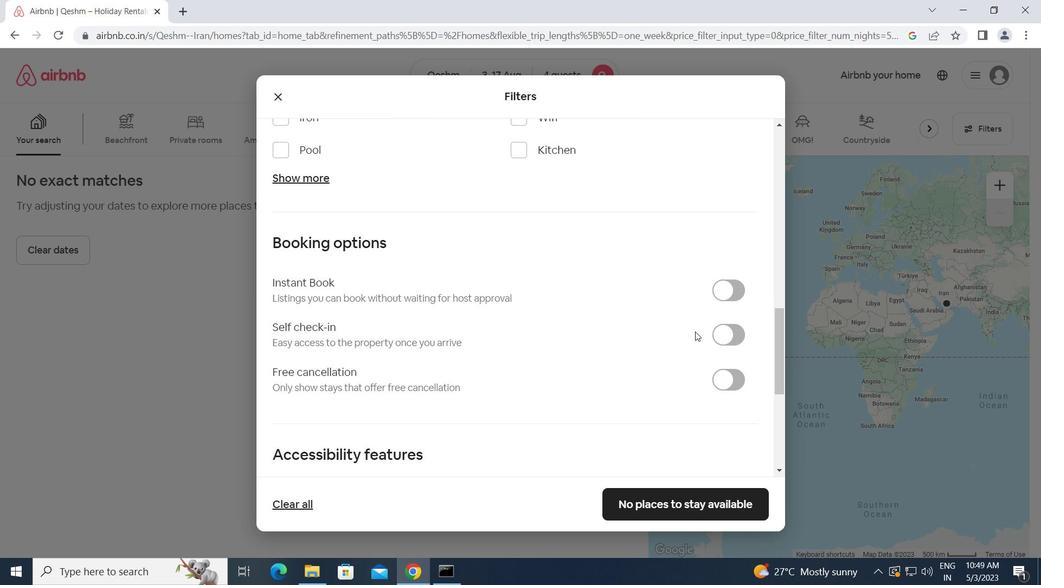 
Action: Mouse pressed left at (725, 334)
Screenshot: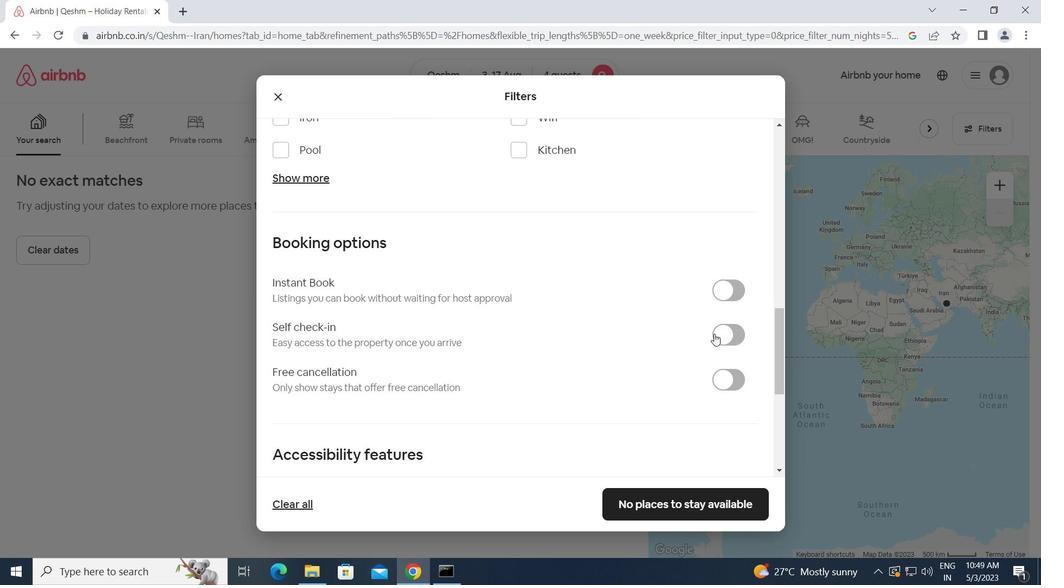 
Action: Mouse moved to (614, 385)
Screenshot: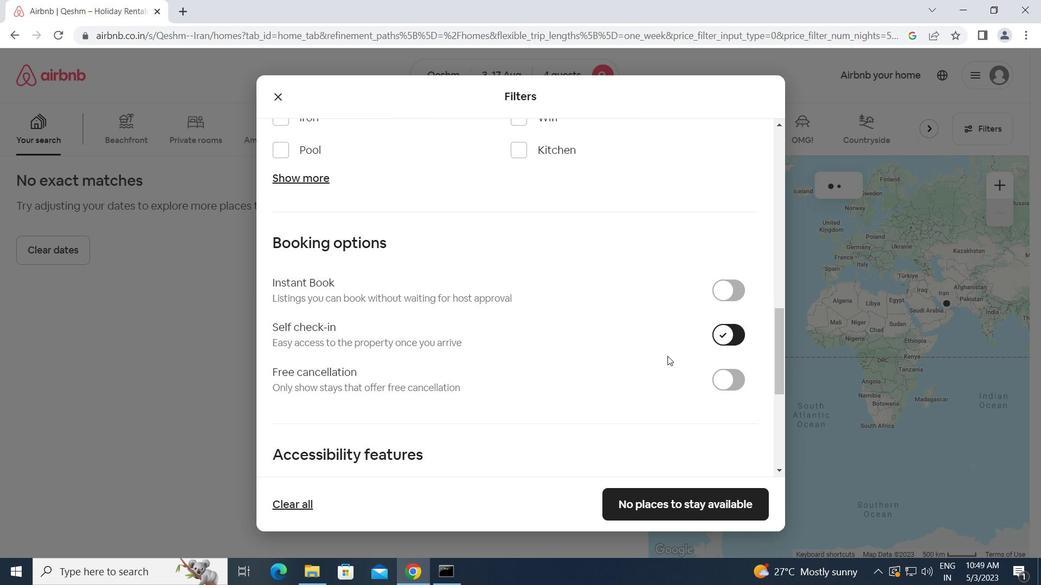 
Action: Mouse scrolled (614, 385) with delta (0, 0)
Screenshot: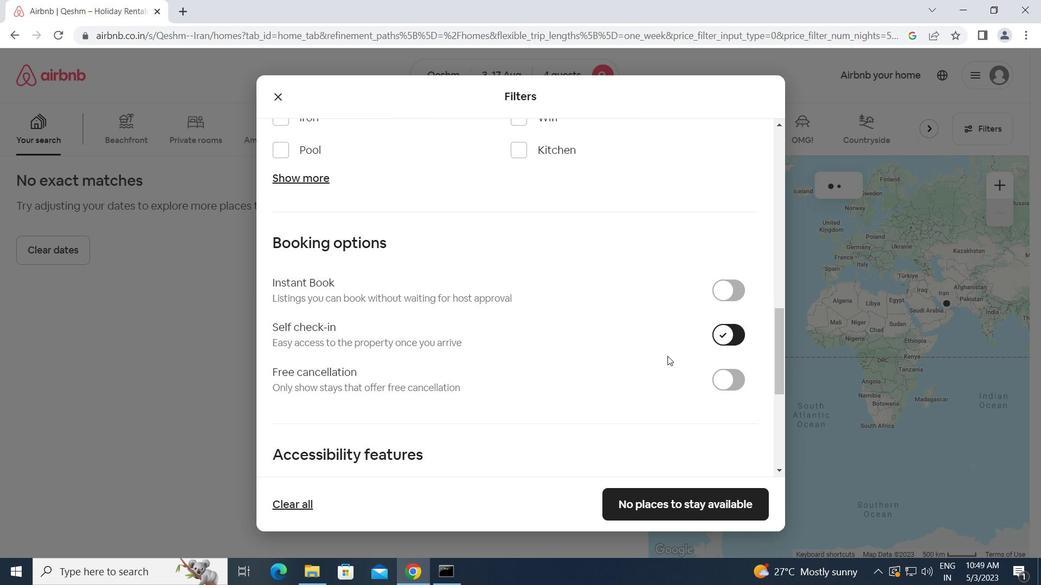 
Action: Mouse moved to (613, 386)
Screenshot: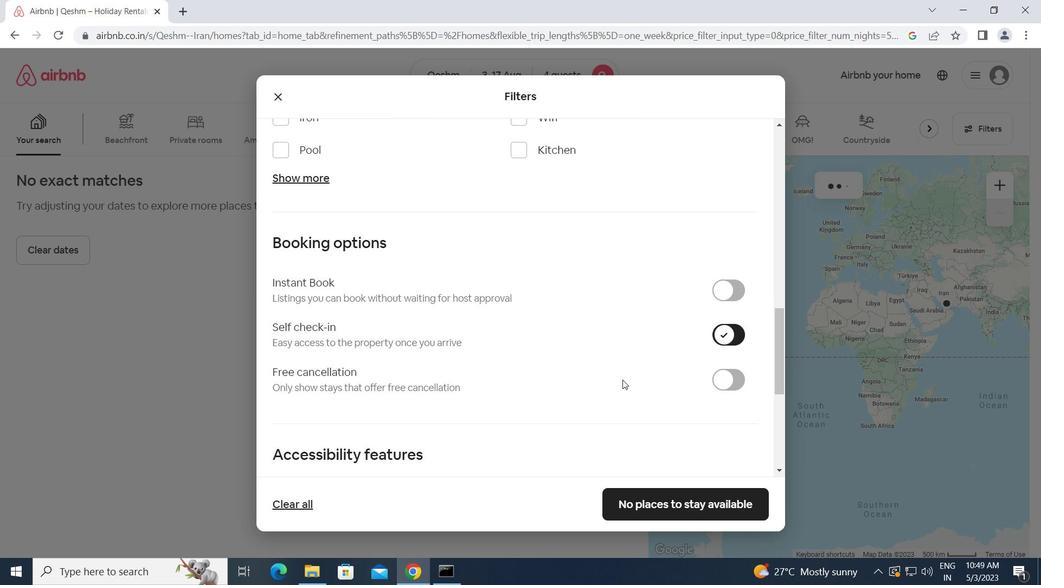 
Action: Mouse scrolled (613, 385) with delta (0, 0)
Screenshot: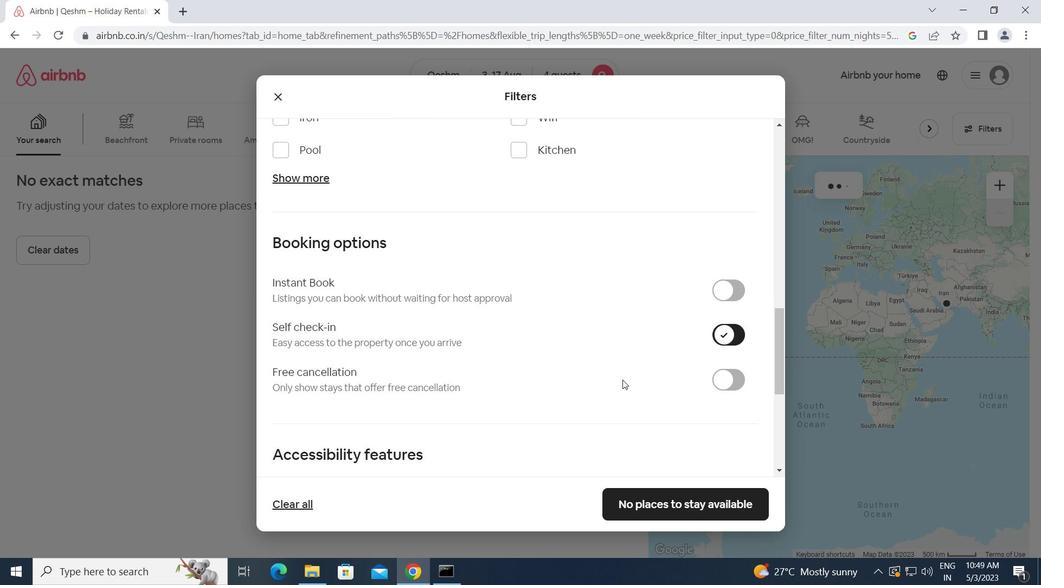 
Action: Mouse scrolled (613, 385) with delta (0, 0)
Screenshot: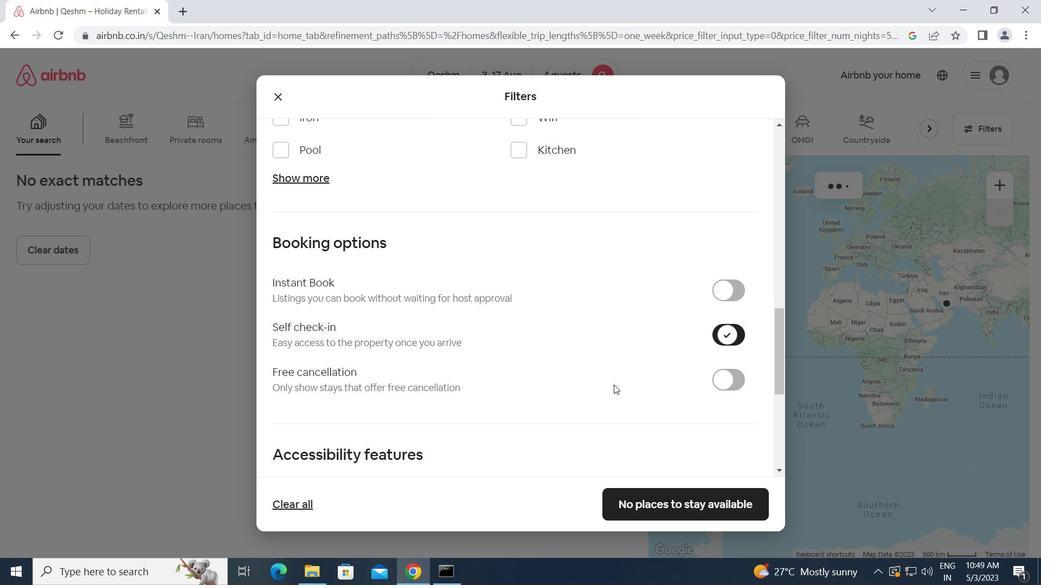 
Action: Mouse scrolled (613, 385) with delta (0, 0)
Screenshot: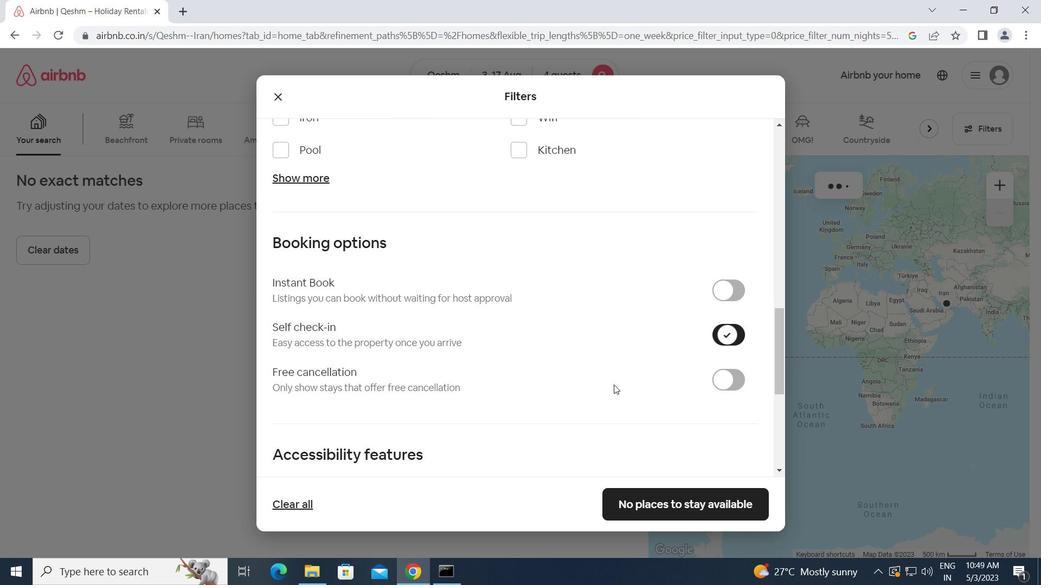 
Action: Mouse scrolled (613, 385) with delta (0, 0)
Screenshot: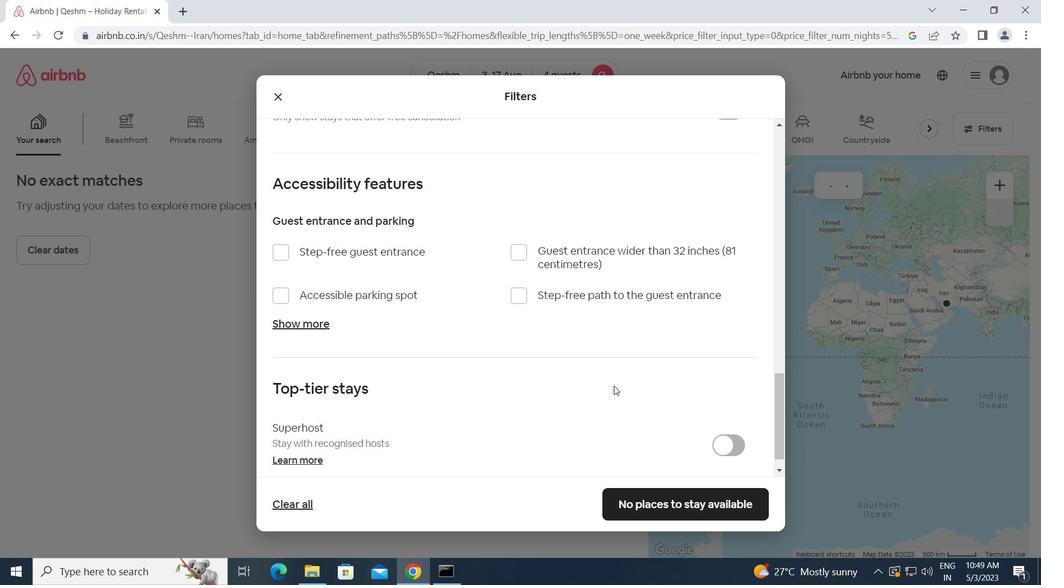
Action: Mouse scrolled (613, 385) with delta (0, 0)
Screenshot: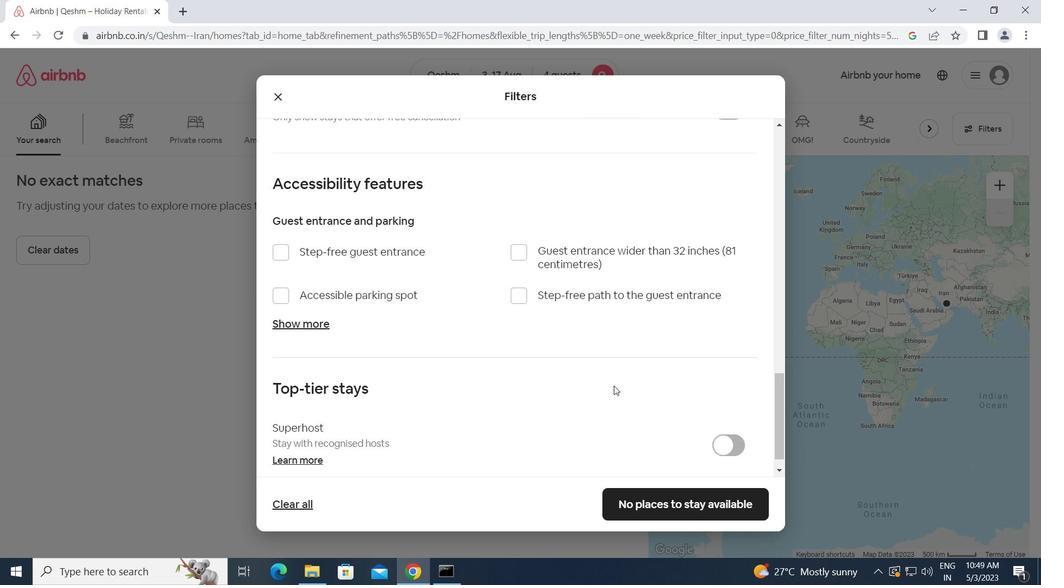 
Action: Mouse scrolled (613, 385) with delta (0, 0)
Screenshot: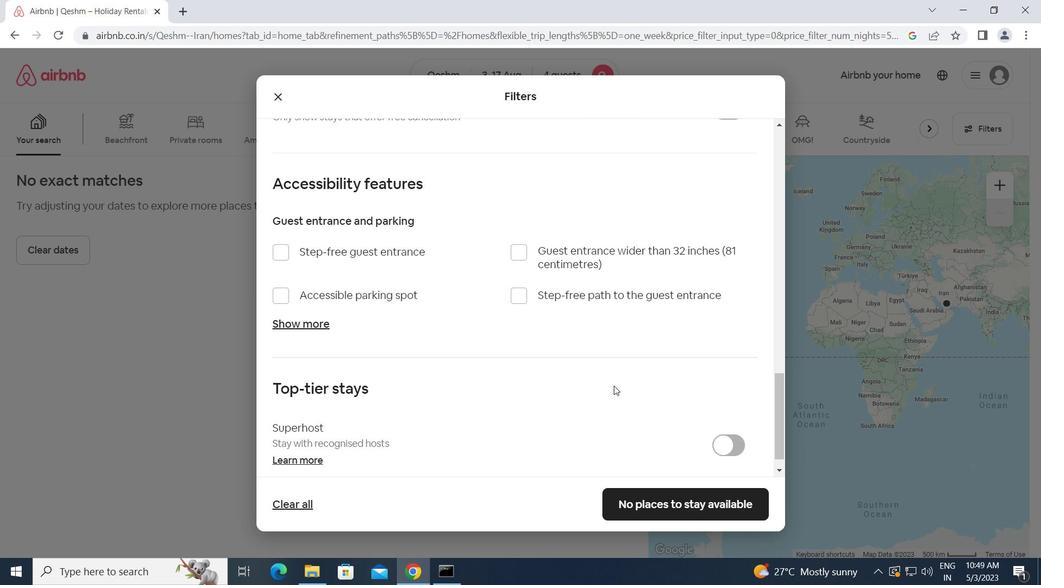 
Action: Mouse moved to (613, 386)
Screenshot: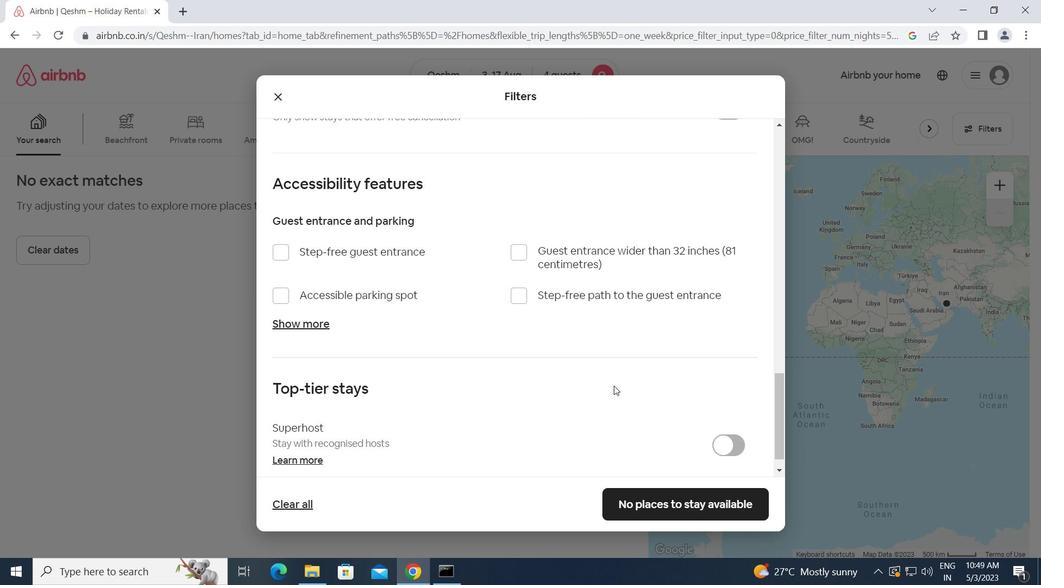 
Action: Mouse scrolled (613, 385) with delta (0, 0)
Screenshot: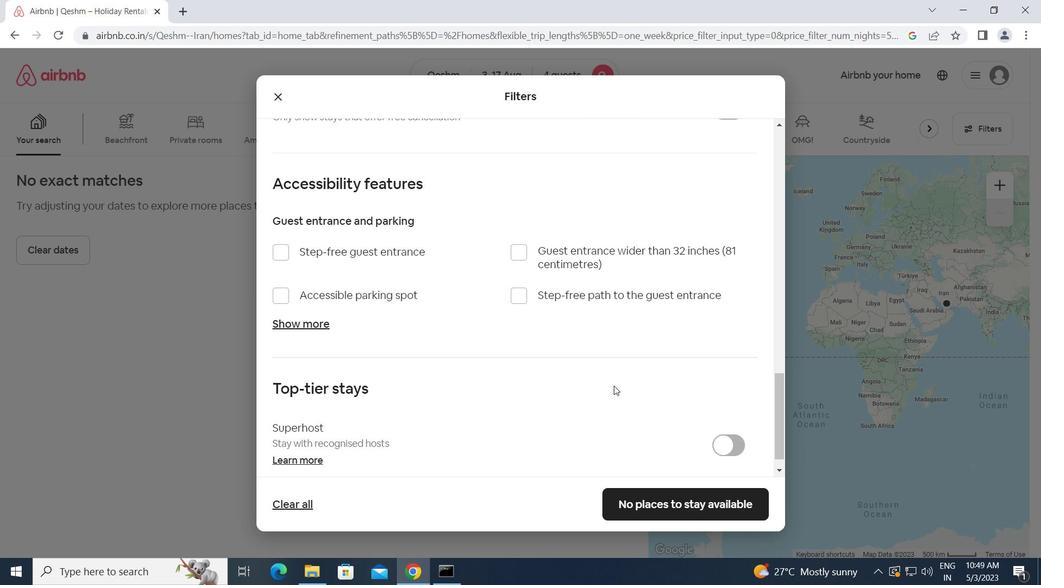 
Action: Mouse moved to (647, 501)
Screenshot: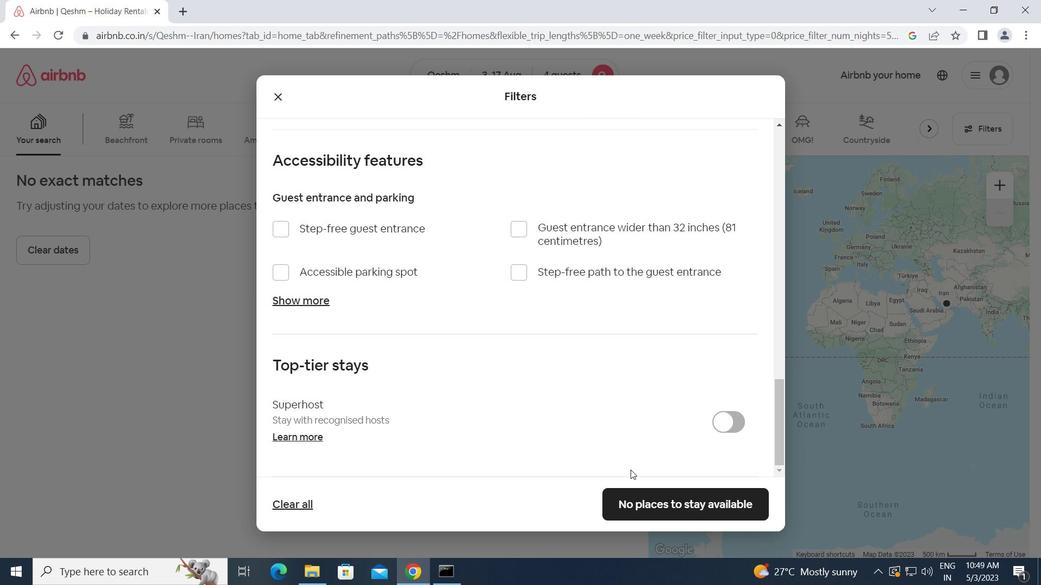 
Action: Mouse pressed left at (647, 501)
Screenshot: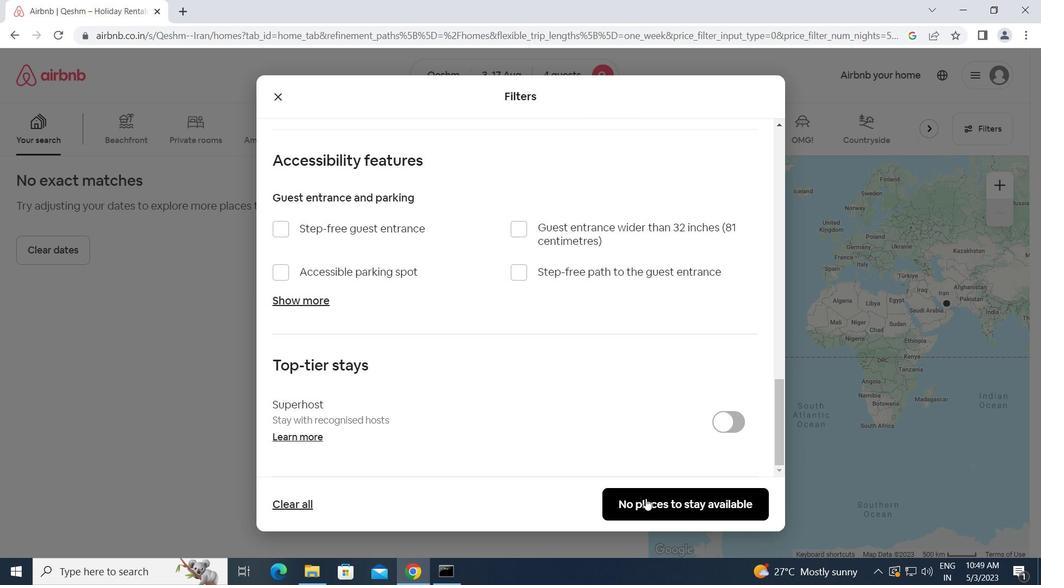 
